 Task: Look for space in Tapiramutá, Brazil from 2nd June, 2023 to 15th June, 2023 for 2 adults and 1 pet in price range Rs.10000 to Rs.15000. Place can be entire place with 1  bedroom having 1 bed and 1 bathroom. Property type can be hotel. Amenities needed are: washing machine, . Booking option can be shelf check-in. Required host language is Spanish.
Action: Mouse moved to (410, 97)
Screenshot: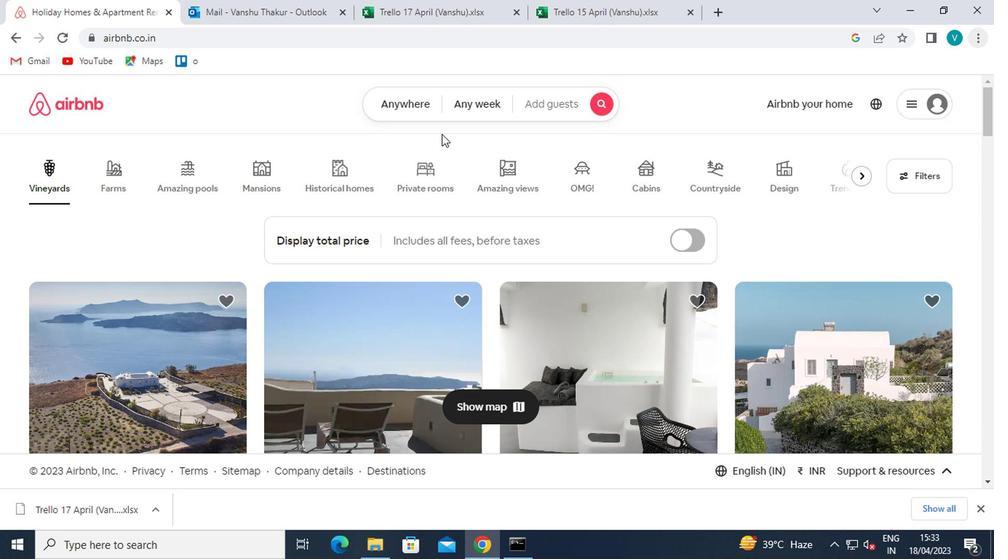 
Action: Mouse pressed left at (410, 97)
Screenshot: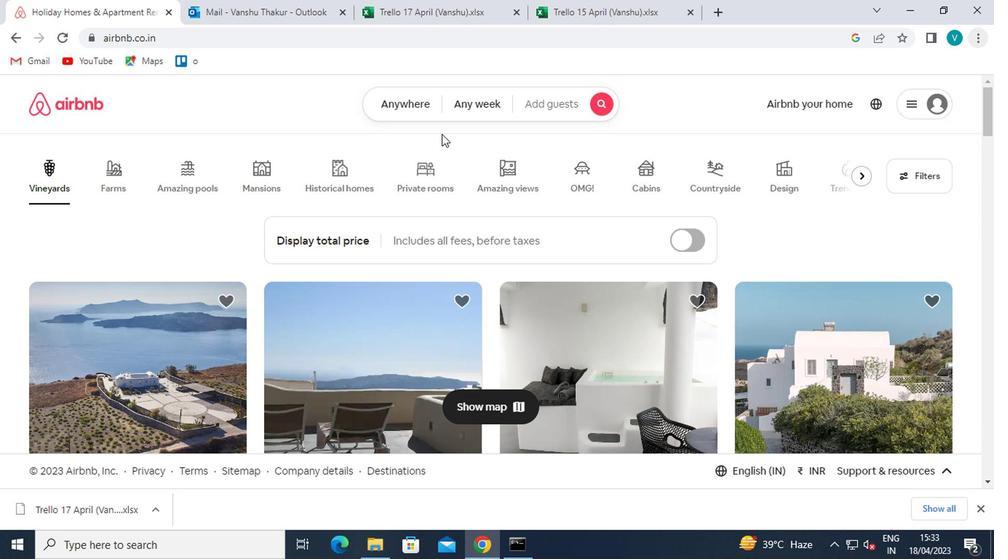 
Action: Mouse moved to (324, 170)
Screenshot: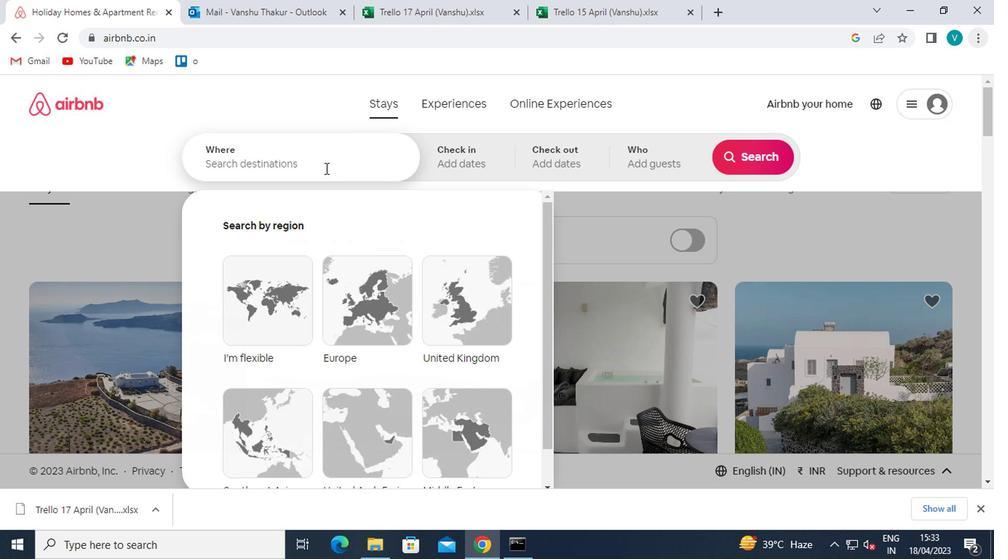 
Action: Mouse pressed left at (324, 170)
Screenshot: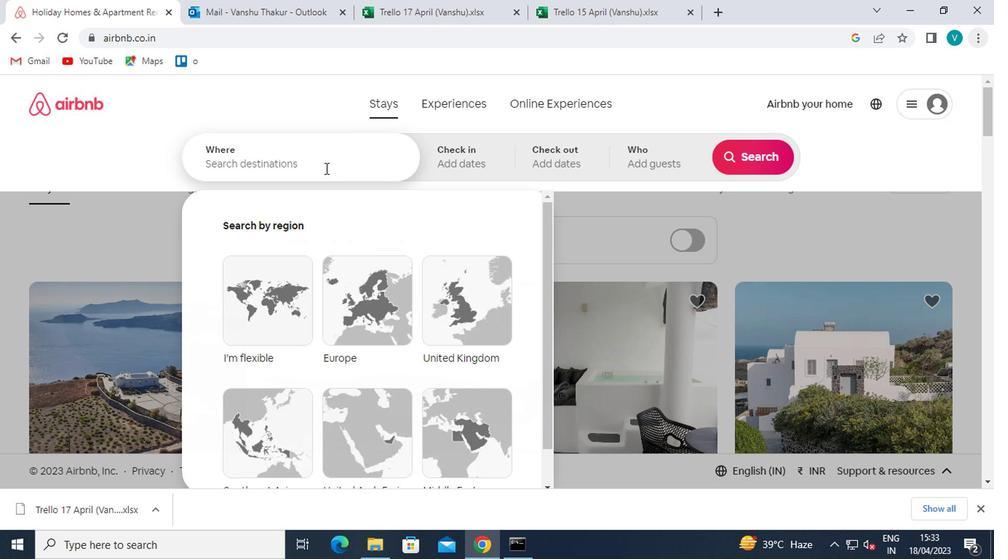 
Action: Key pressed <Key.shift>TAPIRAMUTA
Screenshot: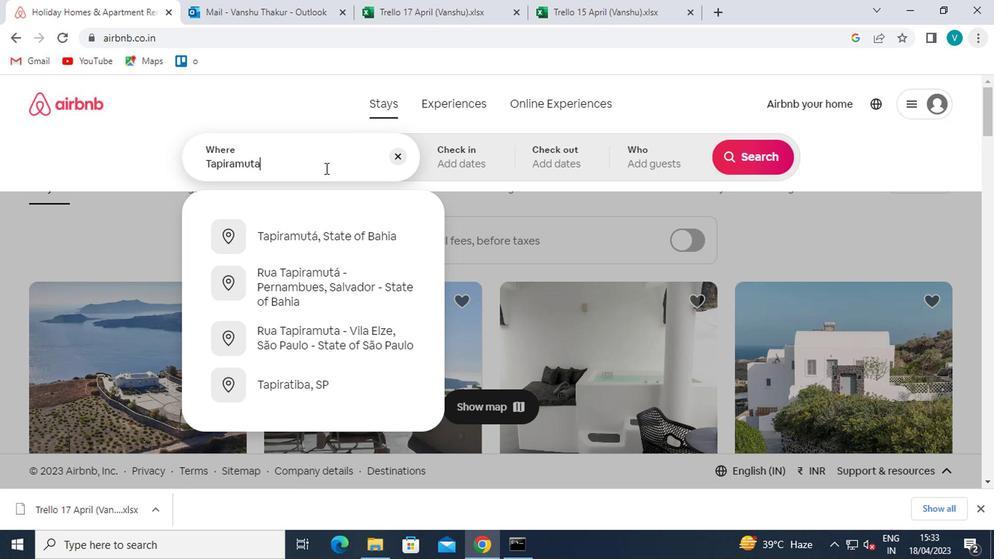 
Action: Mouse moved to (341, 237)
Screenshot: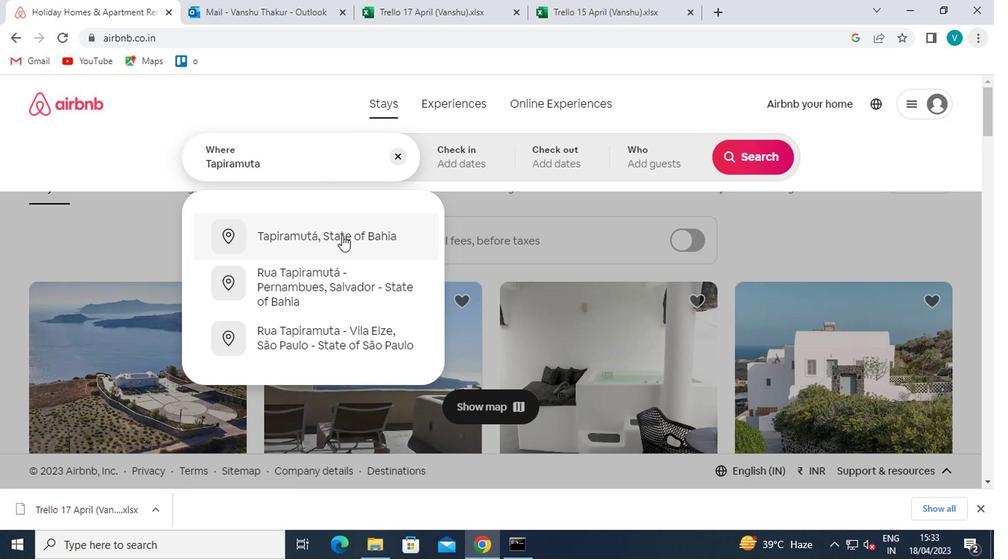 
Action: Mouse pressed left at (341, 237)
Screenshot: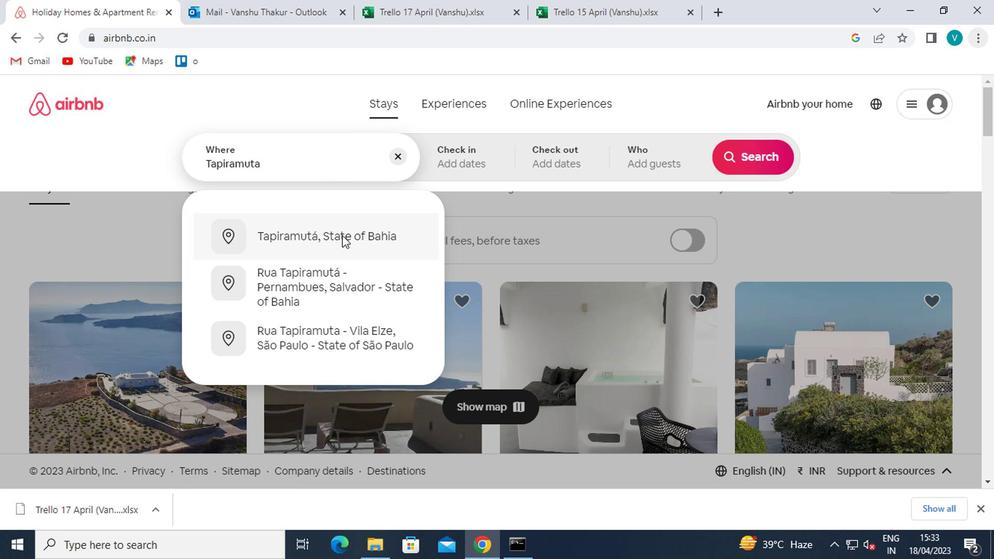 
Action: Mouse moved to (747, 273)
Screenshot: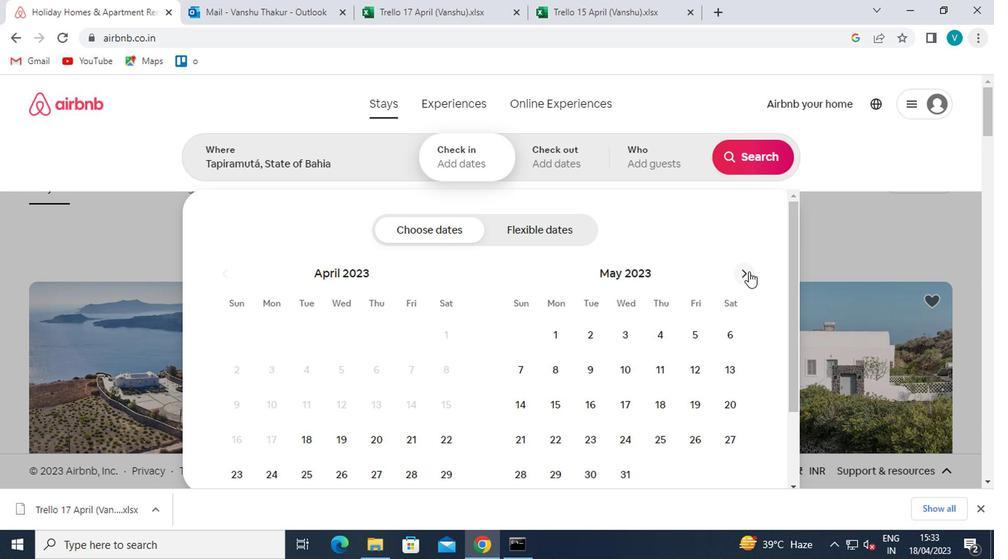 
Action: Mouse pressed left at (747, 273)
Screenshot: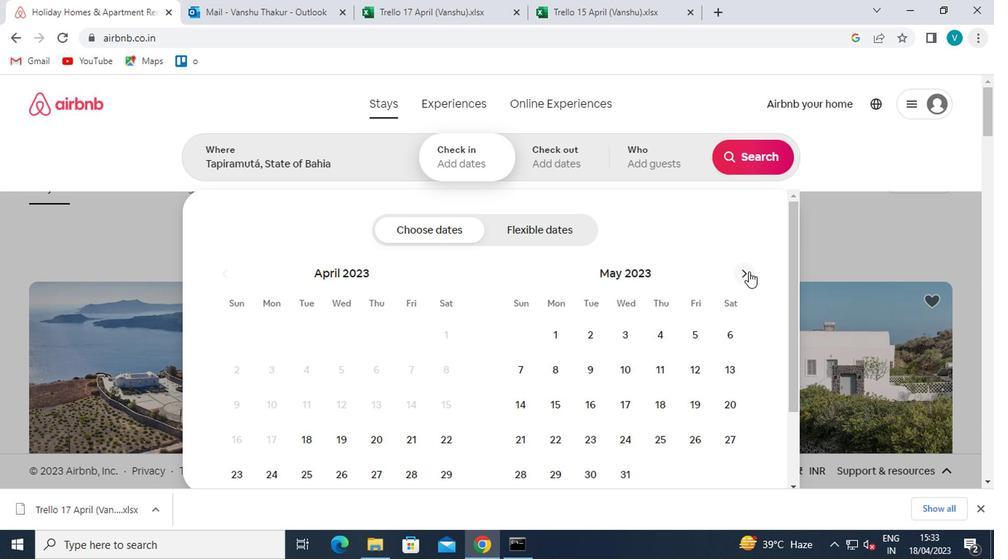 
Action: Mouse moved to (685, 330)
Screenshot: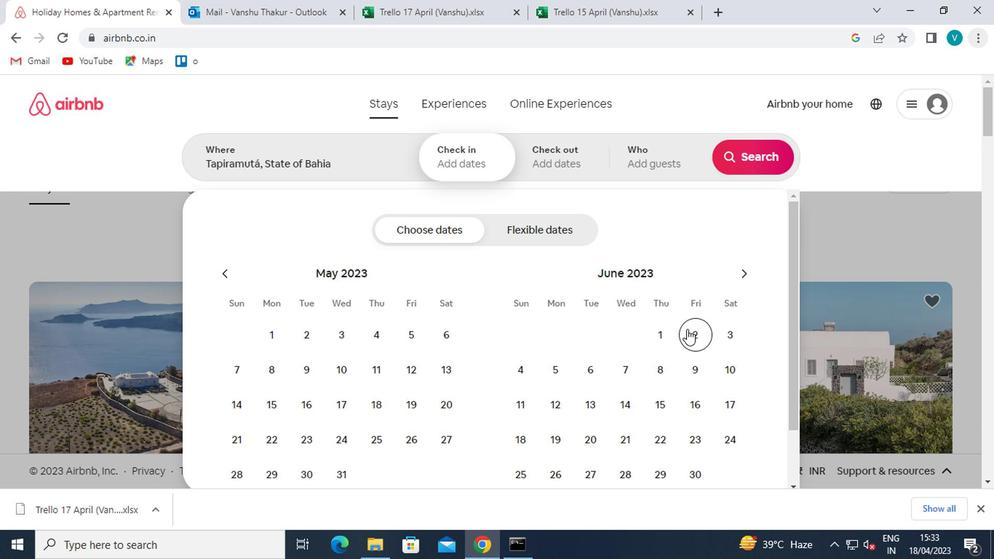 
Action: Mouse pressed left at (685, 330)
Screenshot: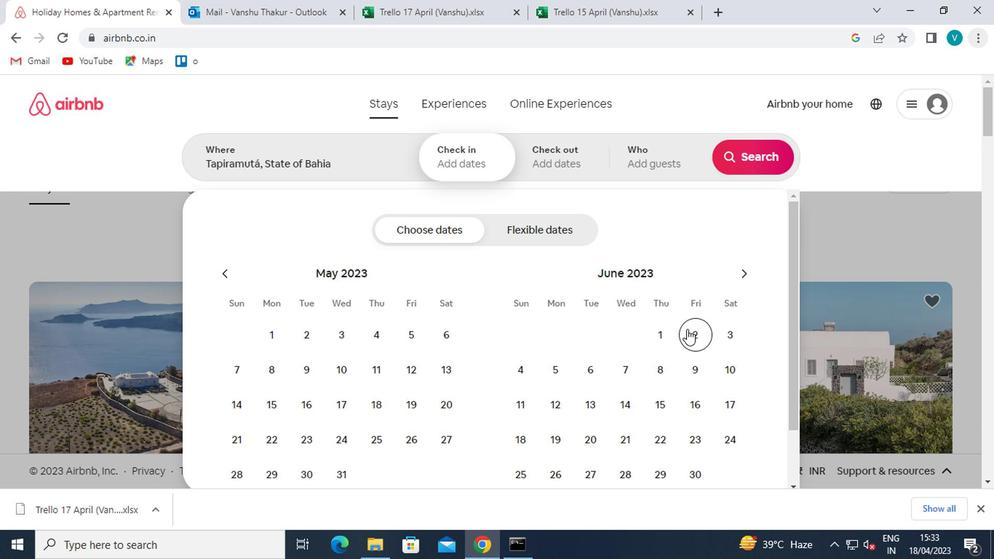 
Action: Mouse moved to (662, 404)
Screenshot: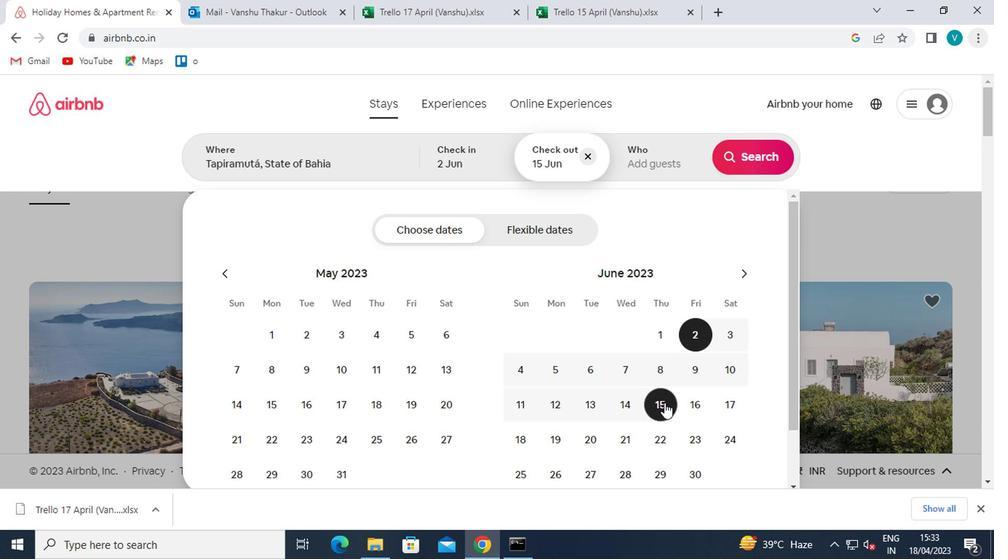 
Action: Mouse pressed left at (662, 404)
Screenshot: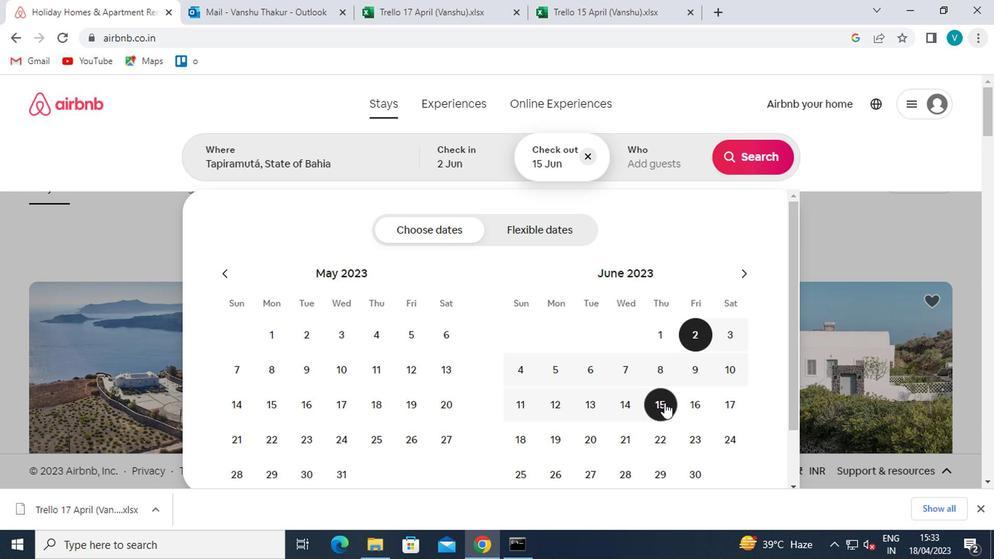 
Action: Mouse moved to (660, 140)
Screenshot: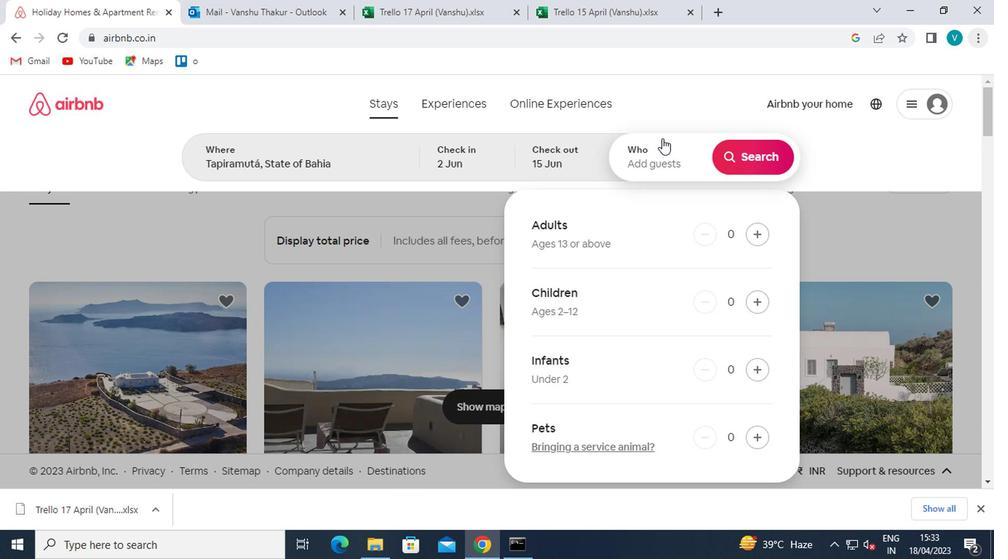 
Action: Mouse pressed left at (660, 140)
Screenshot: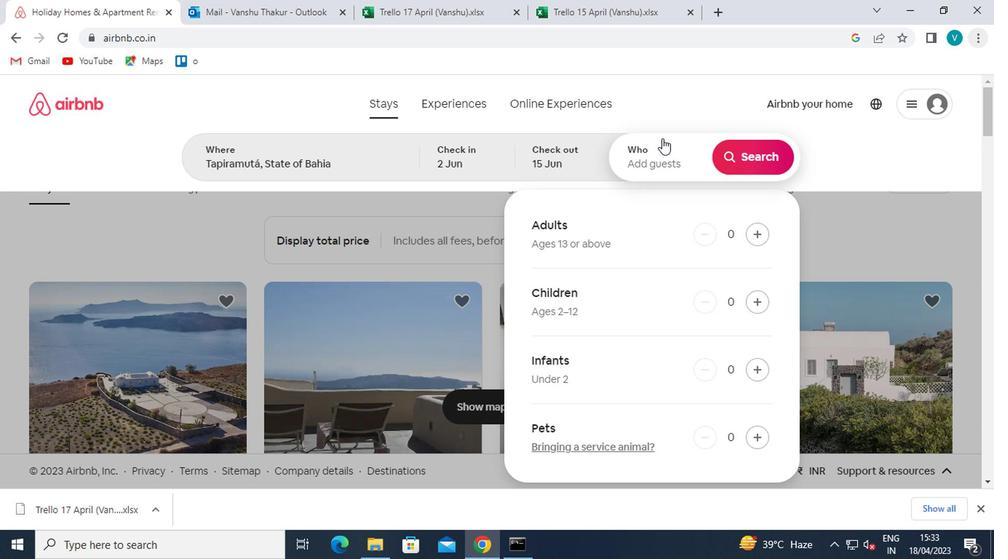 
Action: Mouse moved to (764, 235)
Screenshot: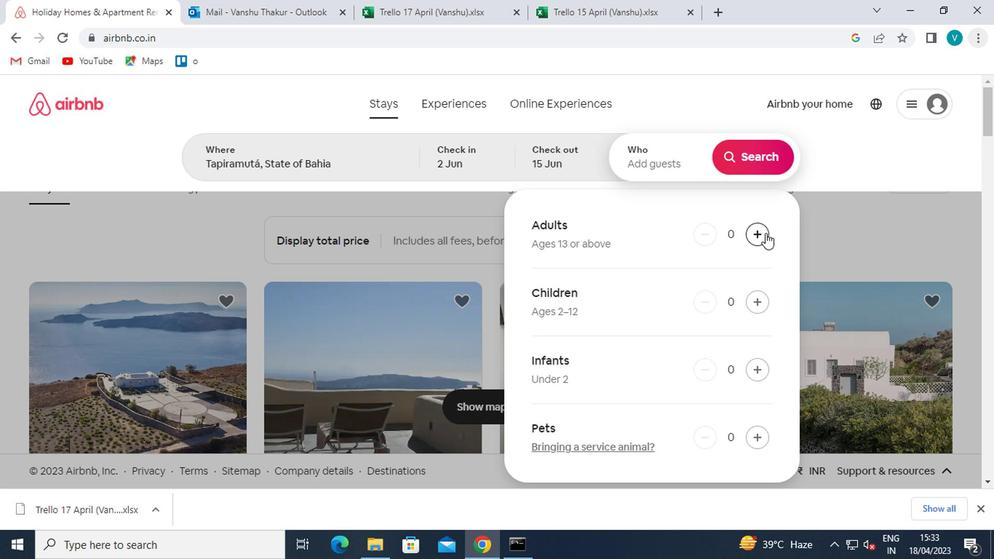 
Action: Mouse pressed left at (764, 235)
Screenshot: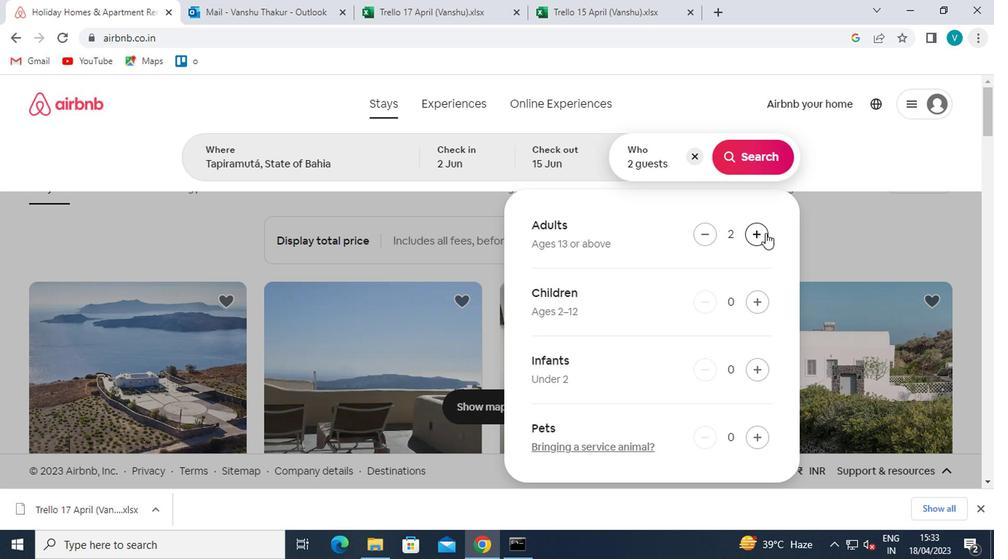 
Action: Mouse pressed left at (764, 235)
Screenshot: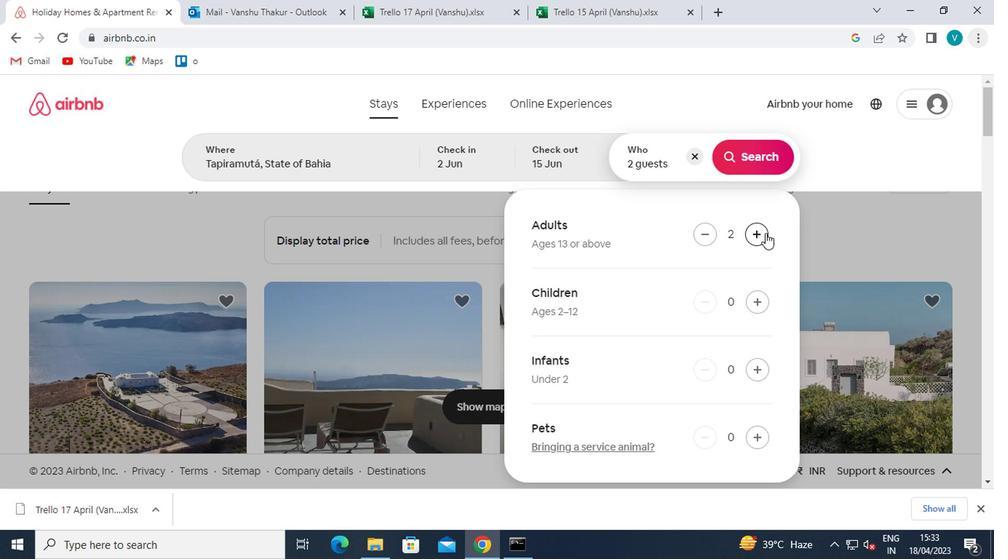 
Action: Mouse moved to (761, 431)
Screenshot: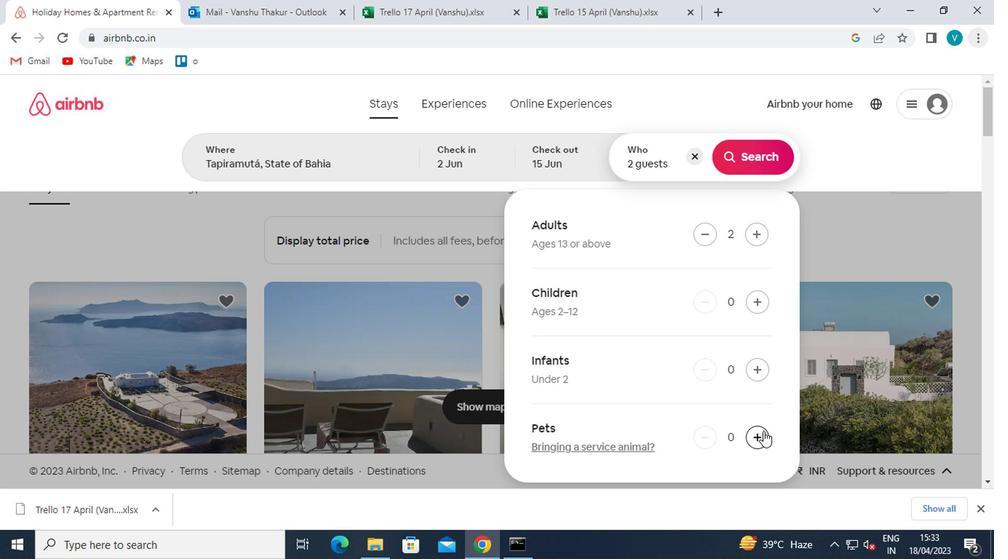
Action: Mouse pressed left at (761, 431)
Screenshot: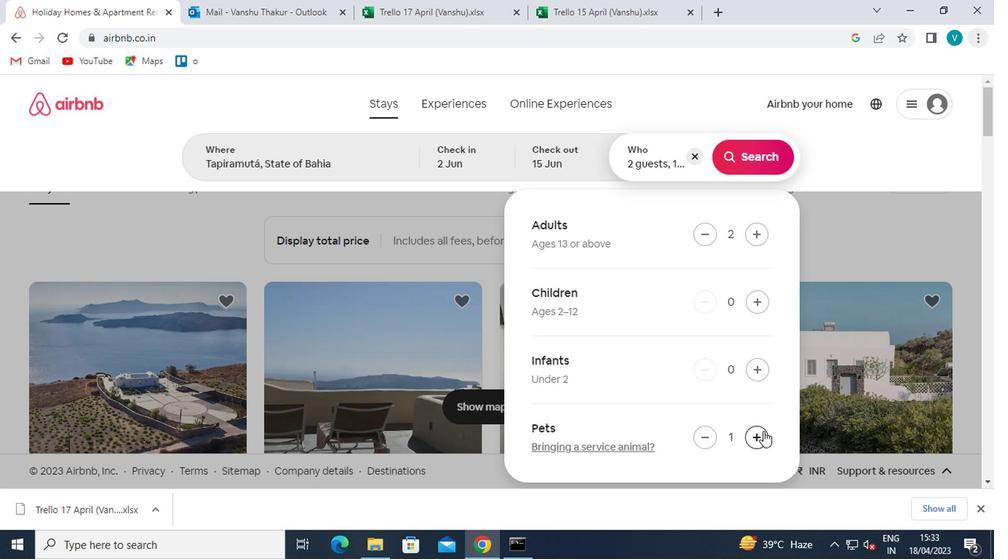
Action: Mouse moved to (738, 158)
Screenshot: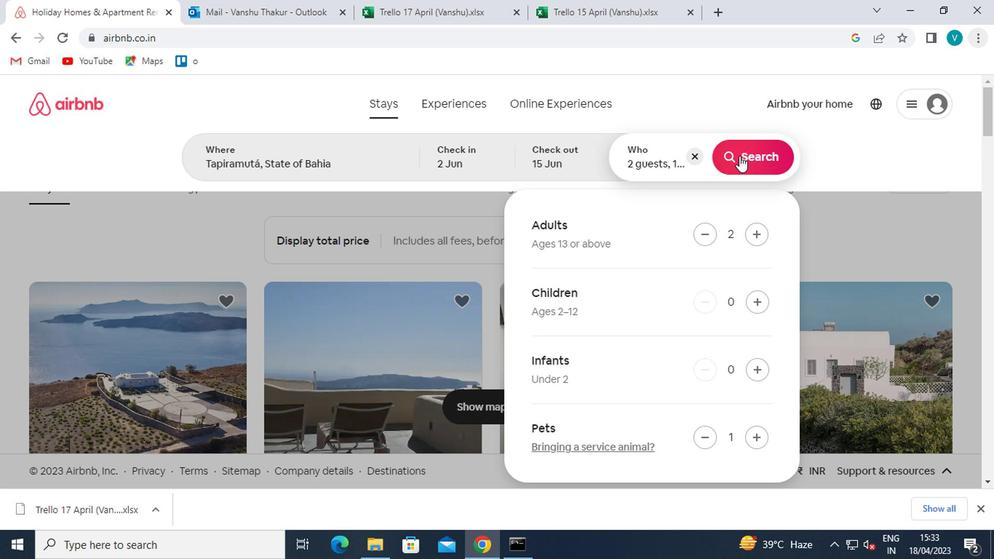 
Action: Mouse pressed left at (738, 158)
Screenshot: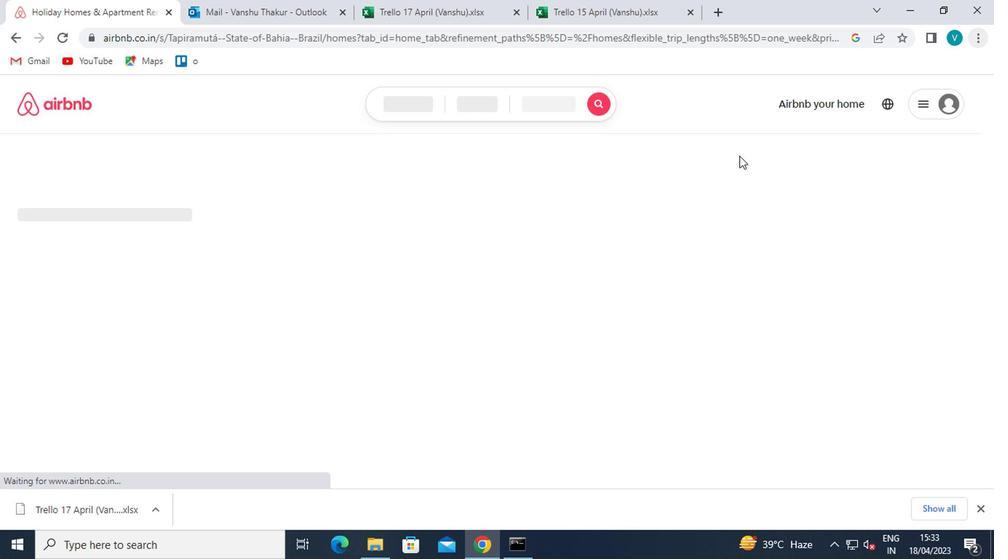 
Action: Mouse moved to (913, 163)
Screenshot: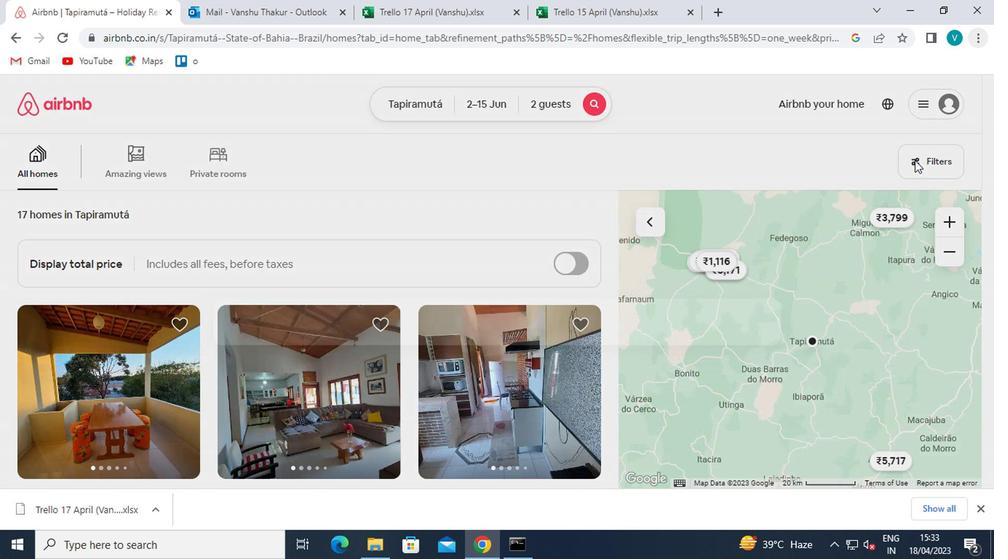 
Action: Mouse pressed left at (913, 163)
Screenshot: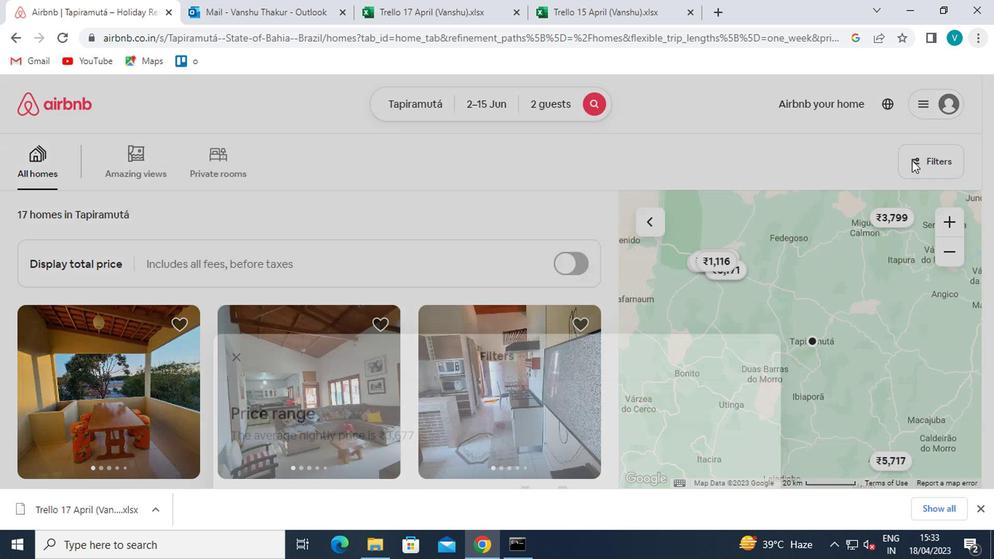 
Action: Mouse moved to (402, 358)
Screenshot: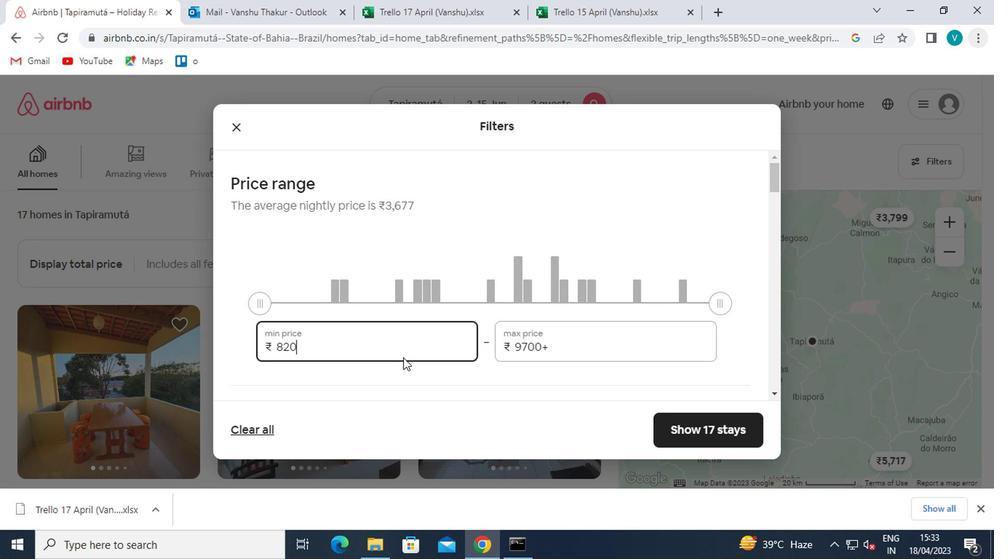 
Action: Mouse pressed left at (402, 358)
Screenshot: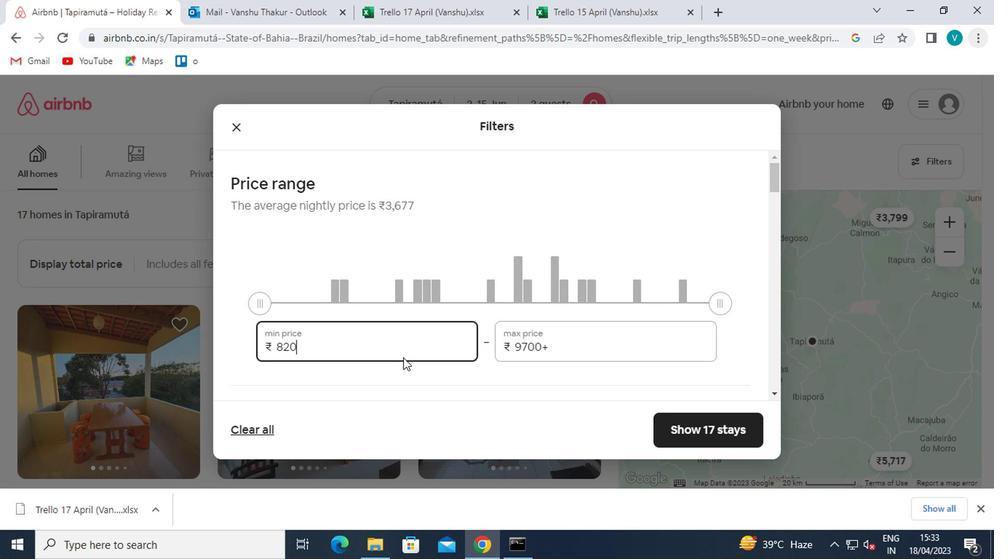 
Action: Key pressed <Key.backspace><Key.backspace><Key.backspace><Key.backspace>10000
Screenshot: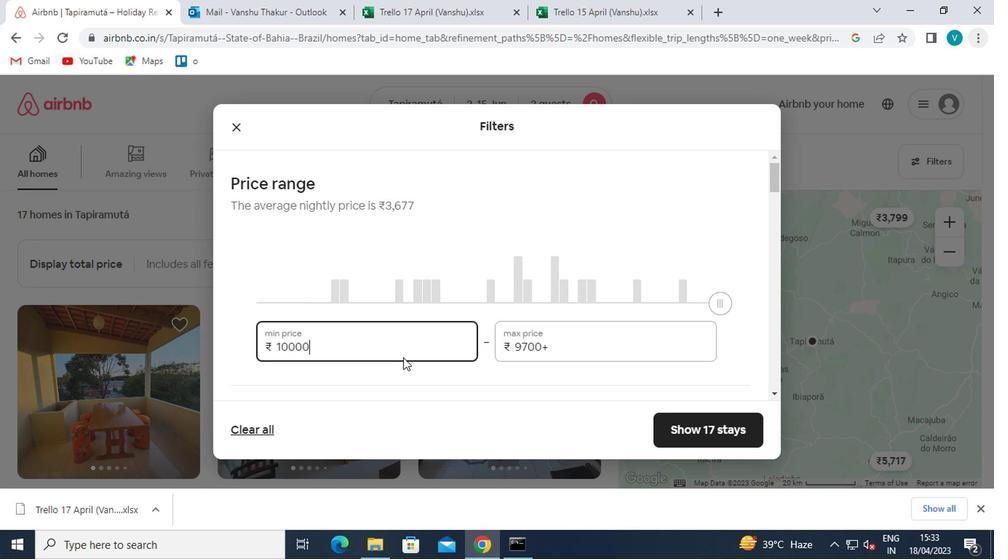 
Action: Mouse moved to (564, 356)
Screenshot: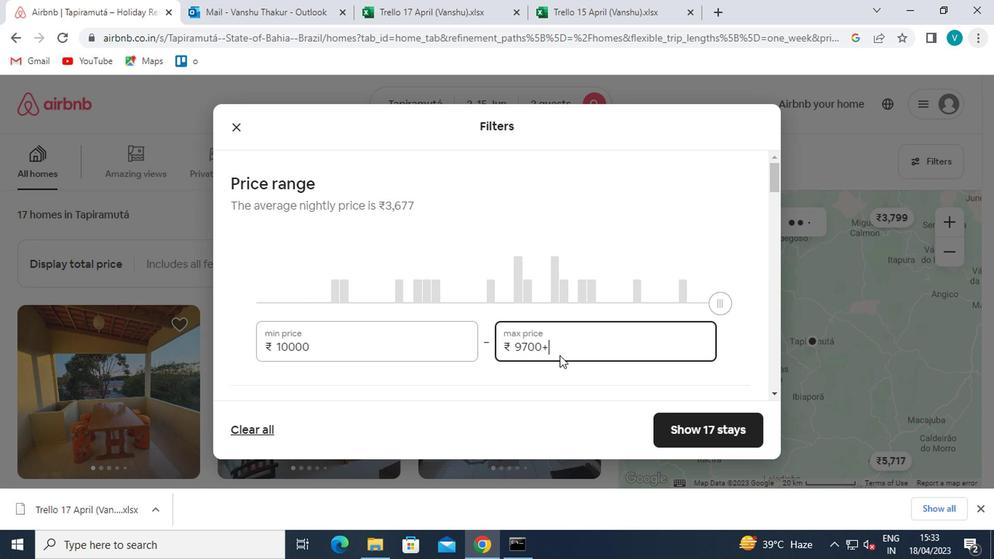 
Action: Mouse pressed left at (564, 356)
Screenshot: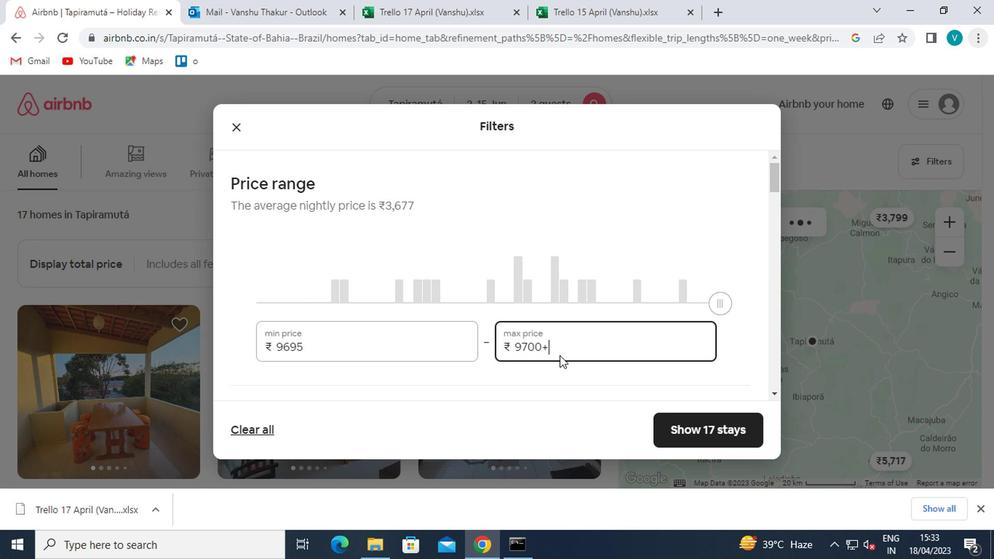 
Action: Mouse moved to (558, 356)
Screenshot: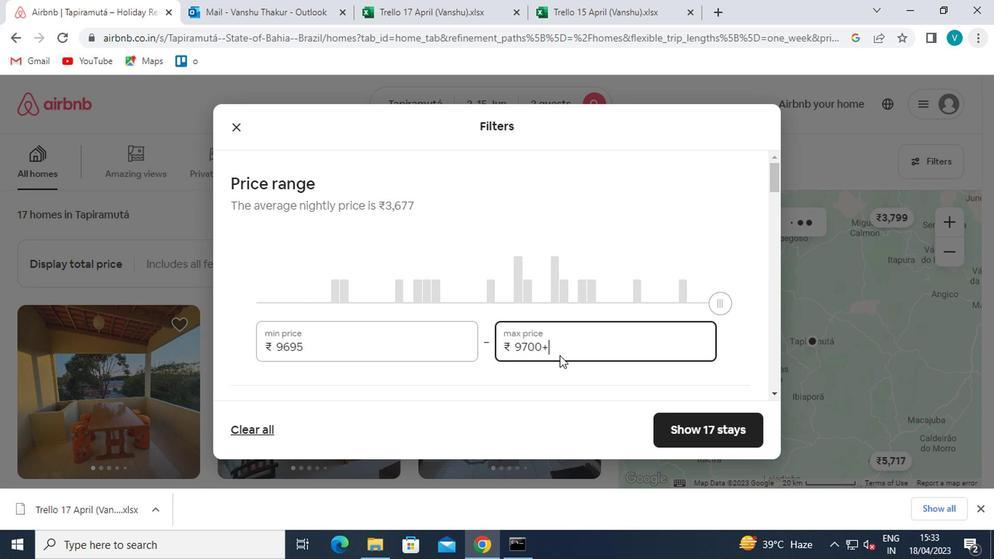 
Action: Key pressed <Key.backspace><Key.backspace><Key.backspace><Key.backspace><Key.backspace><Key.backspace><Key.backspace>15000
Screenshot: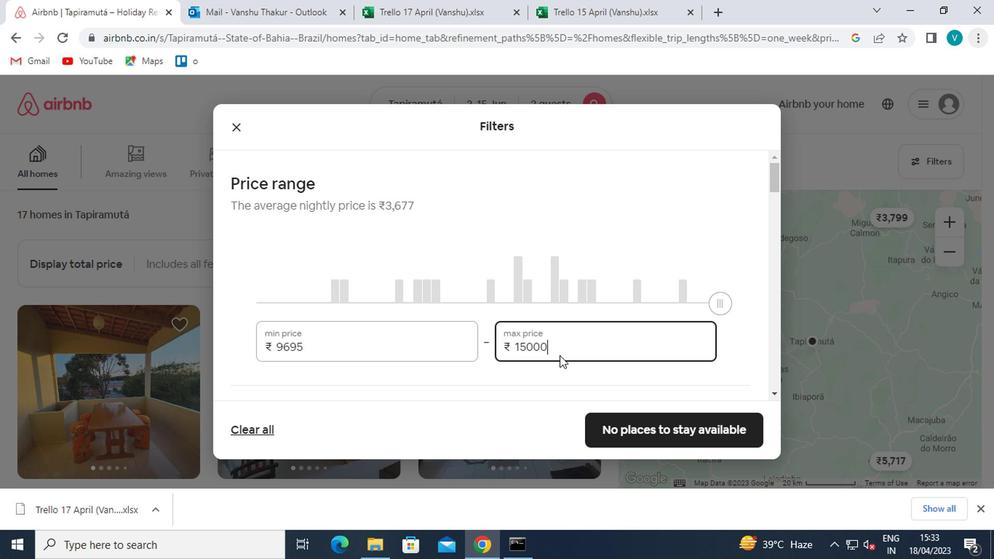 
Action: Mouse moved to (380, 353)
Screenshot: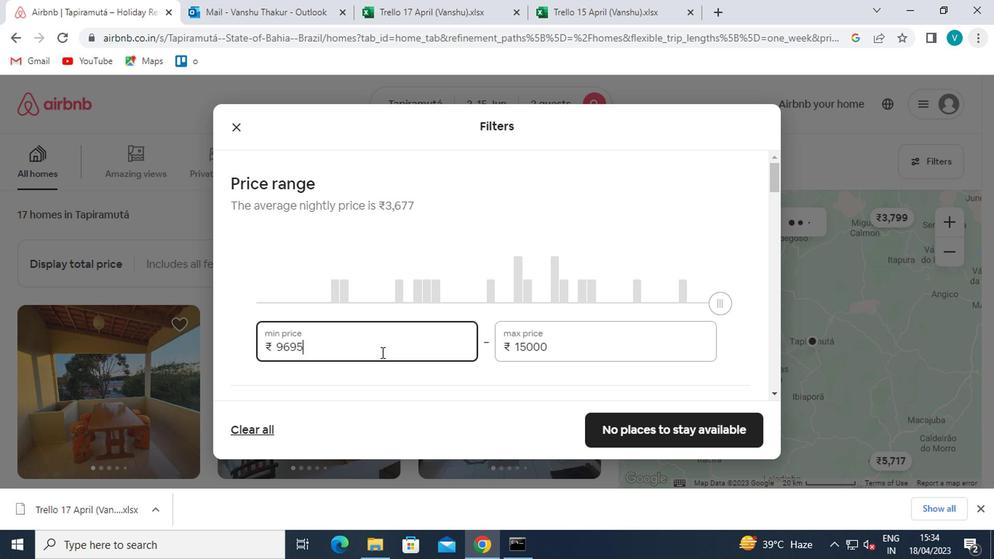 
Action: Mouse pressed left at (380, 353)
Screenshot: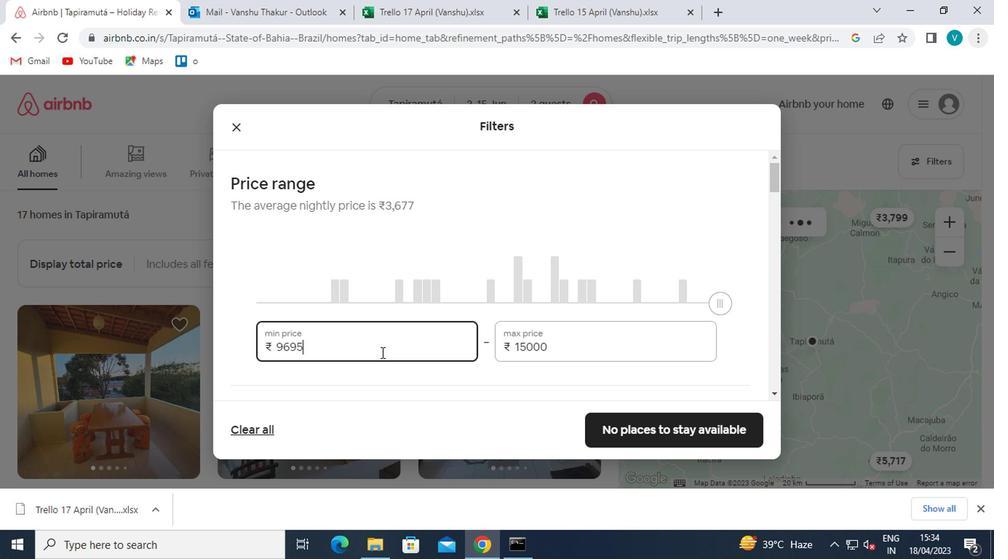 
Action: Key pressed <Key.backspace><Key.backspace><Key.backspace><Key.backspace><Key.backspace>10000
Screenshot: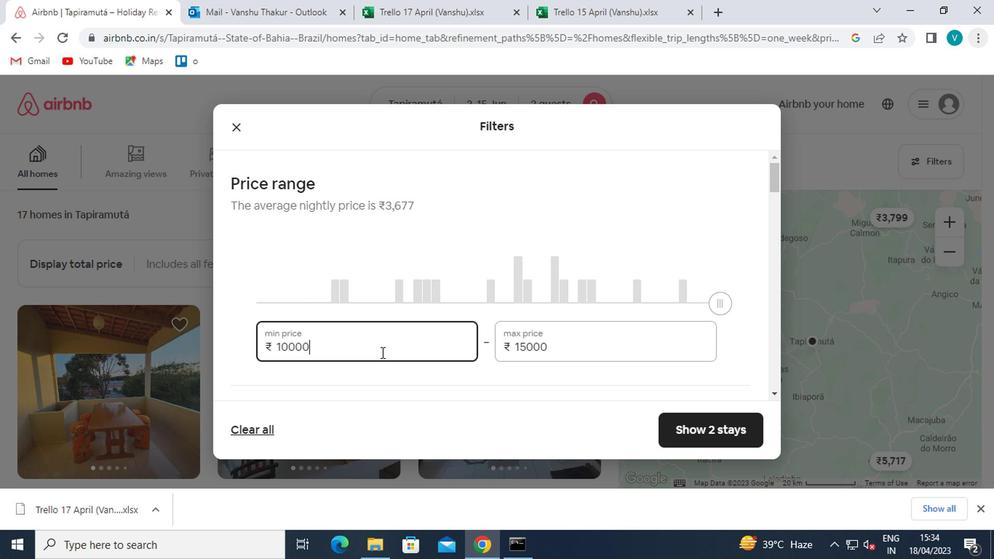 
Action: Mouse moved to (508, 338)
Screenshot: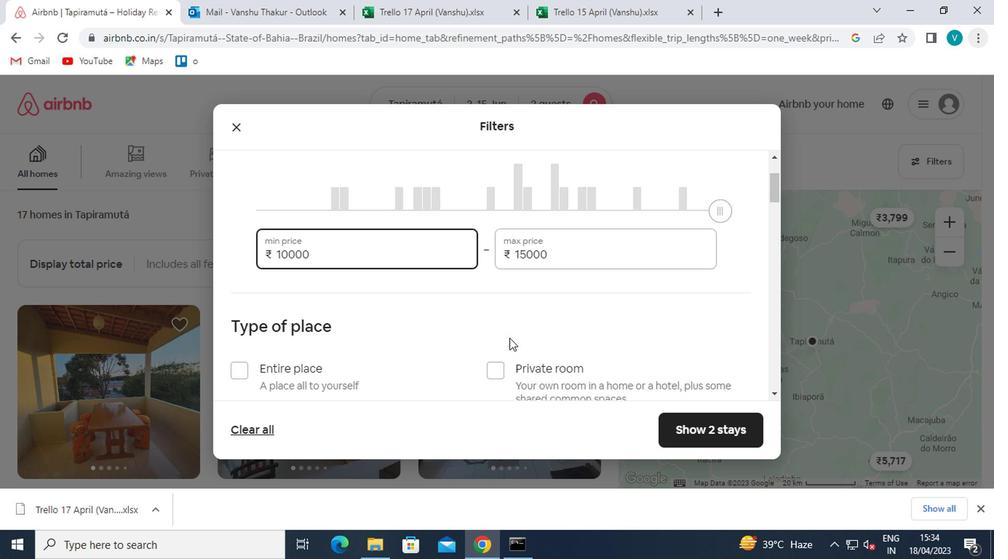 
Action: Mouse scrolled (508, 337) with delta (0, -1)
Screenshot: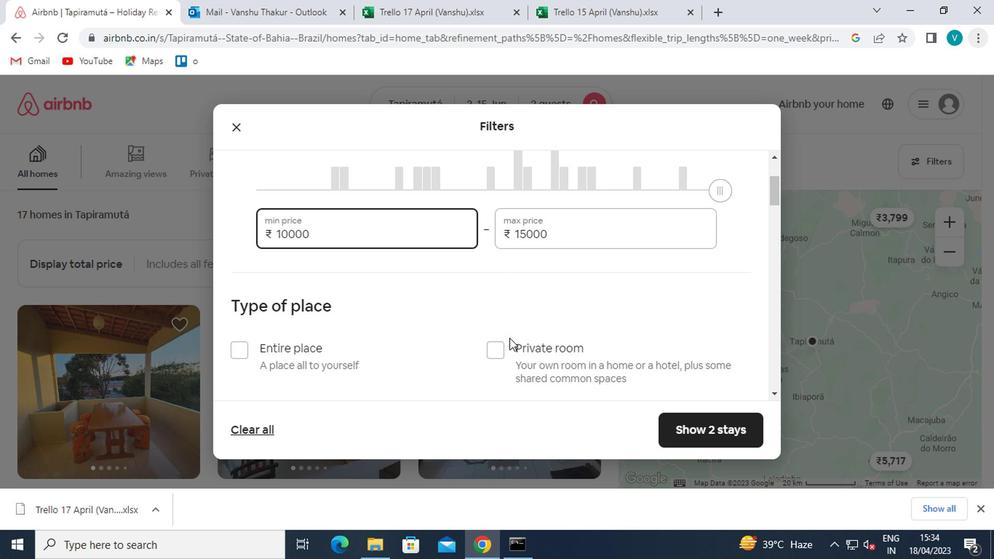 
Action: Mouse moved to (508, 339)
Screenshot: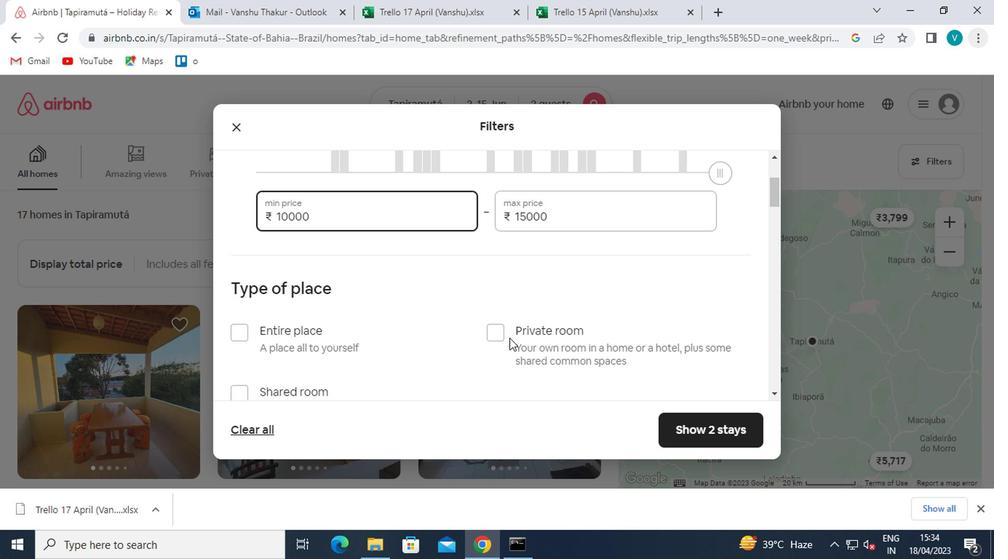 
Action: Mouse scrolled (508, 338) with delta (0, 0)
Screenshot: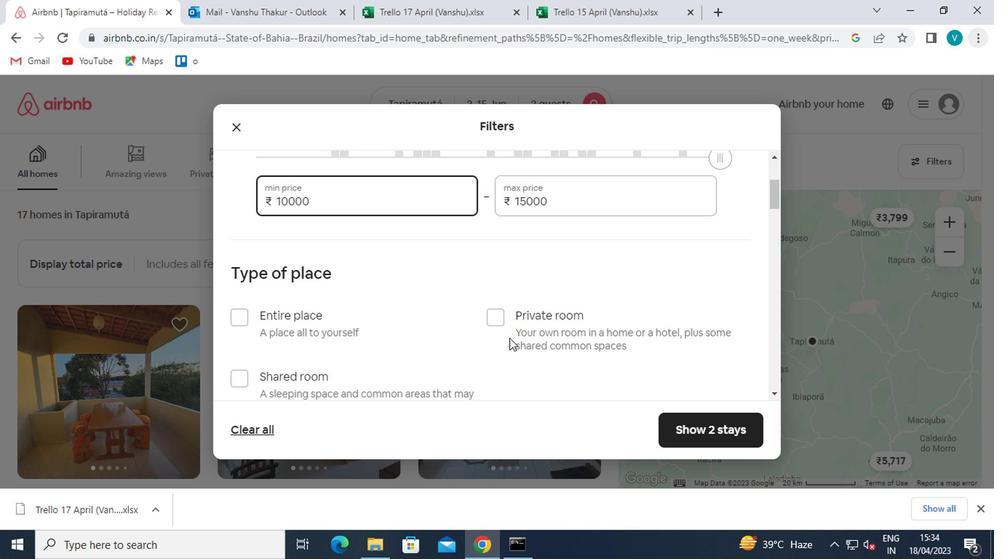 
Action: Mouse moved to (234, 322)
Screenshot: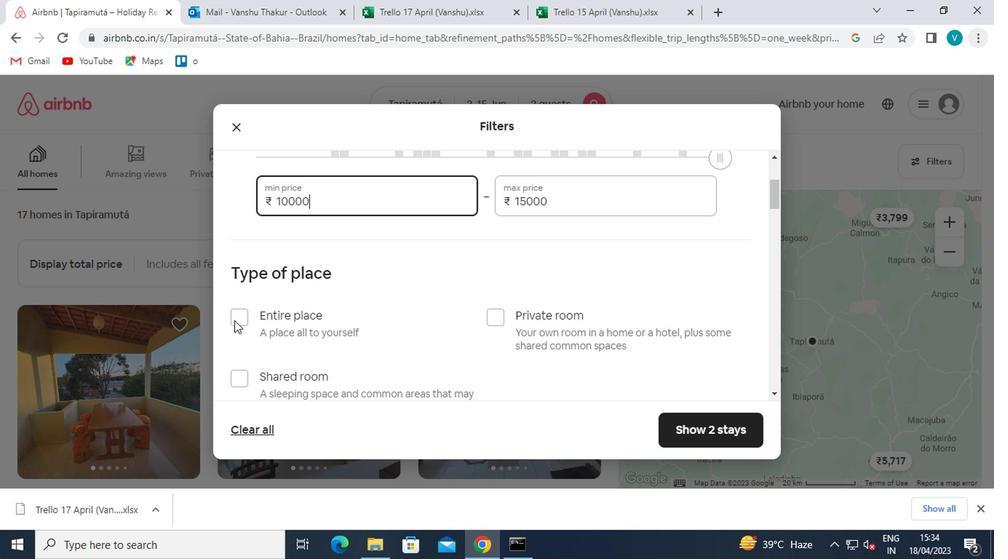 
Action: Mouse pressed left at (234, 322)
Screenshot: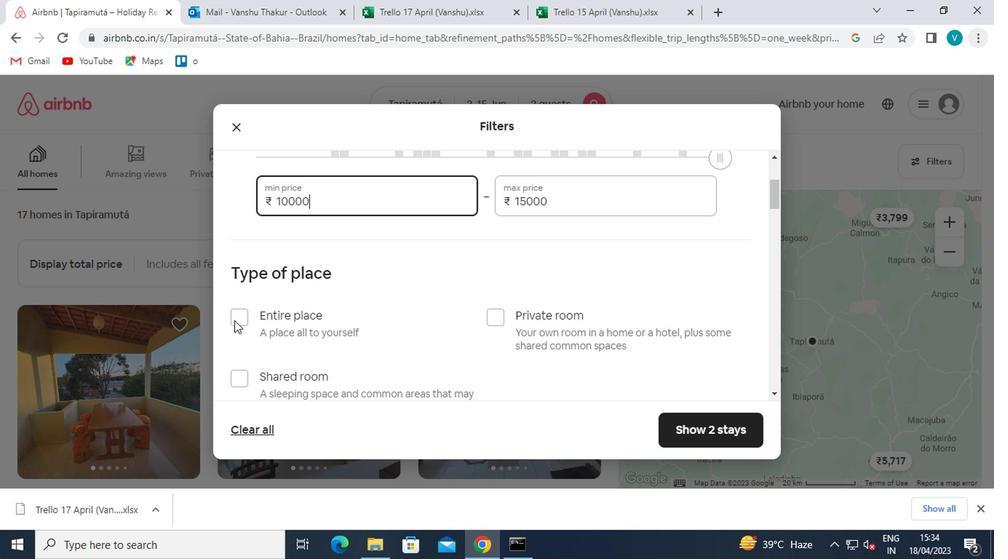 
Action: Mouse moved to (234, 321)
Screenshot: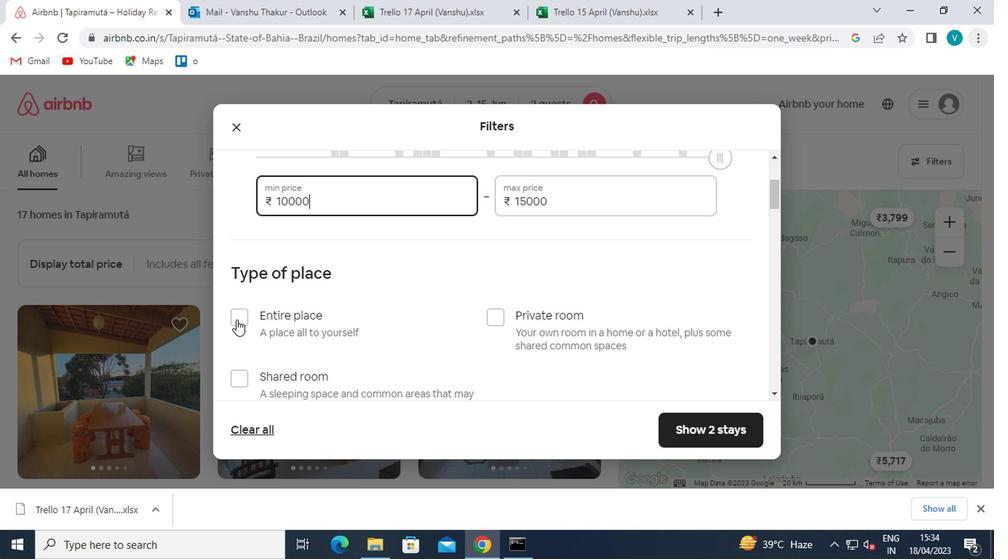 
Action: Mouse pressed left at (234, 321)
Screenshot: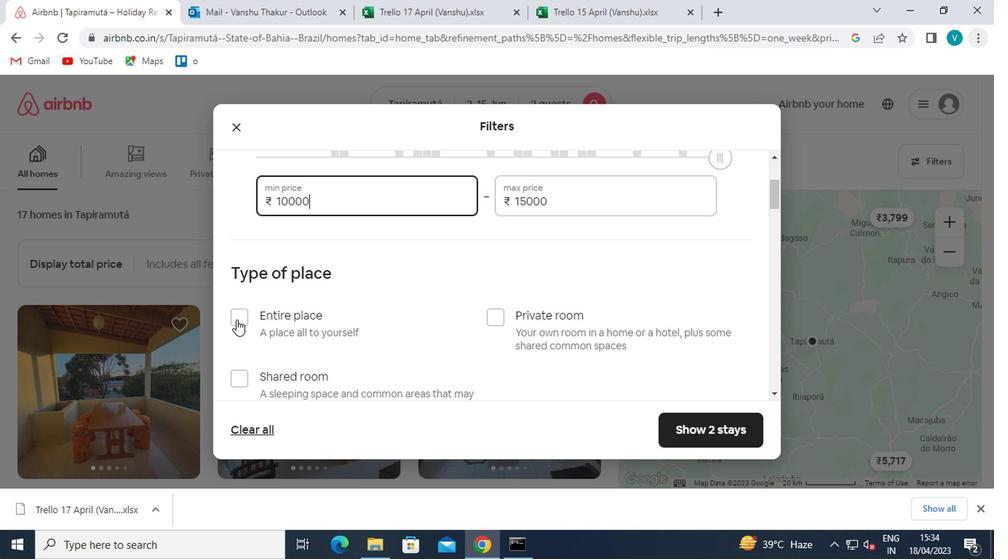 
Action: Mouse moved to (238, 323)
Screenshot: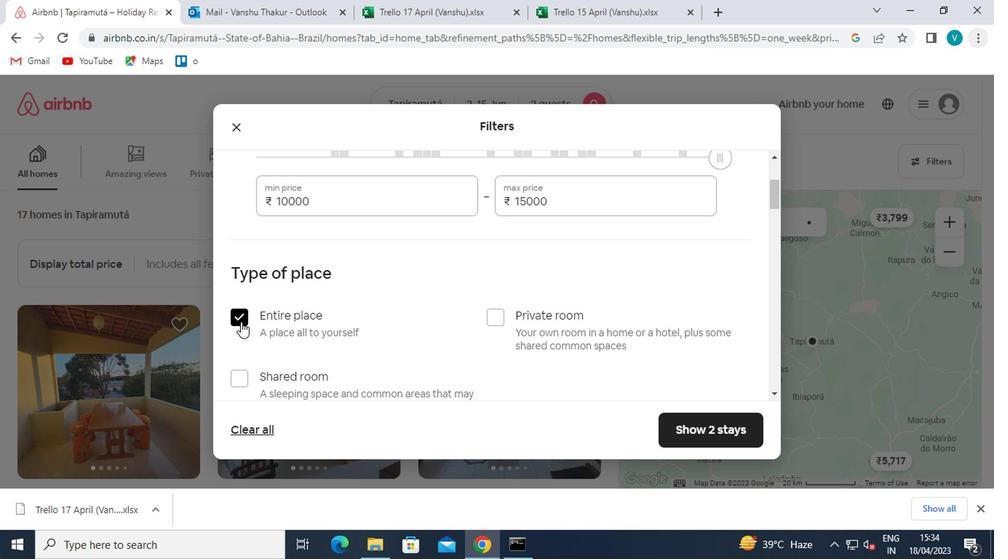
Action: Mouse pressed left at (238, 323)
Screenshot: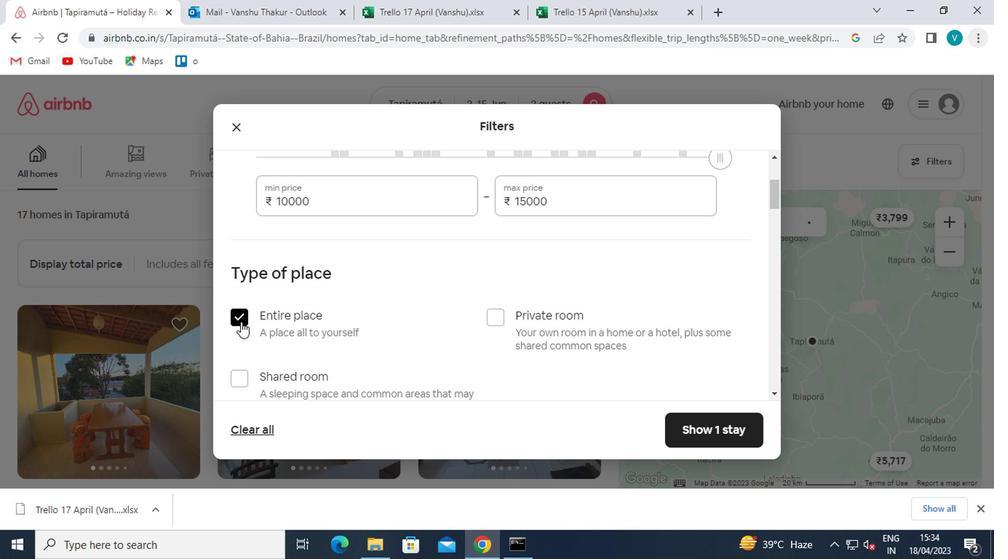 
Action: Mouse moved to (334, 328)
Screenshot: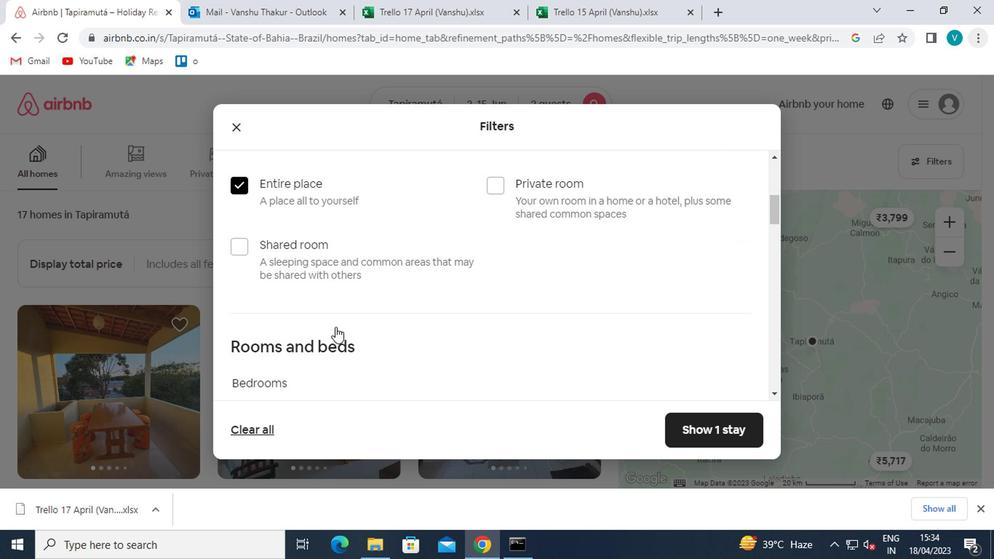 
Action: Mouse scrolled (334, 327) with delta (0, 0)
Screenshot: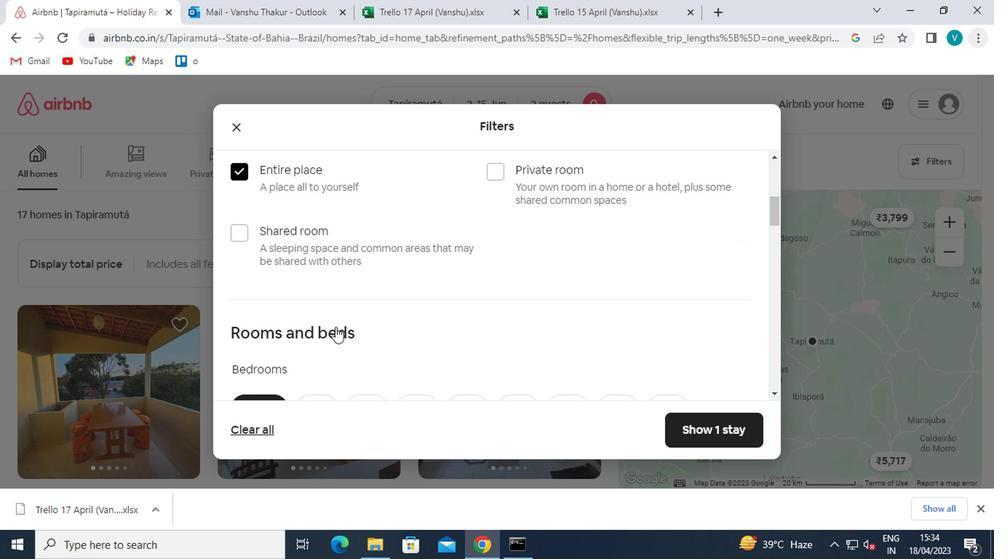 
Action: Mouse scrolled (334, 327) with delta (0, 0)
Screenshot: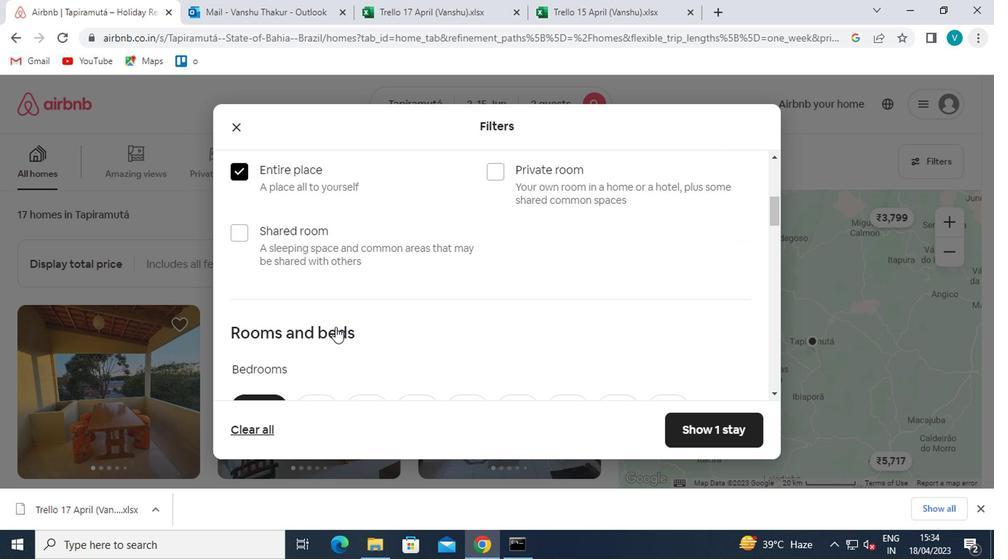 
Action: Mouse moved to (335, 334)
Screenshot: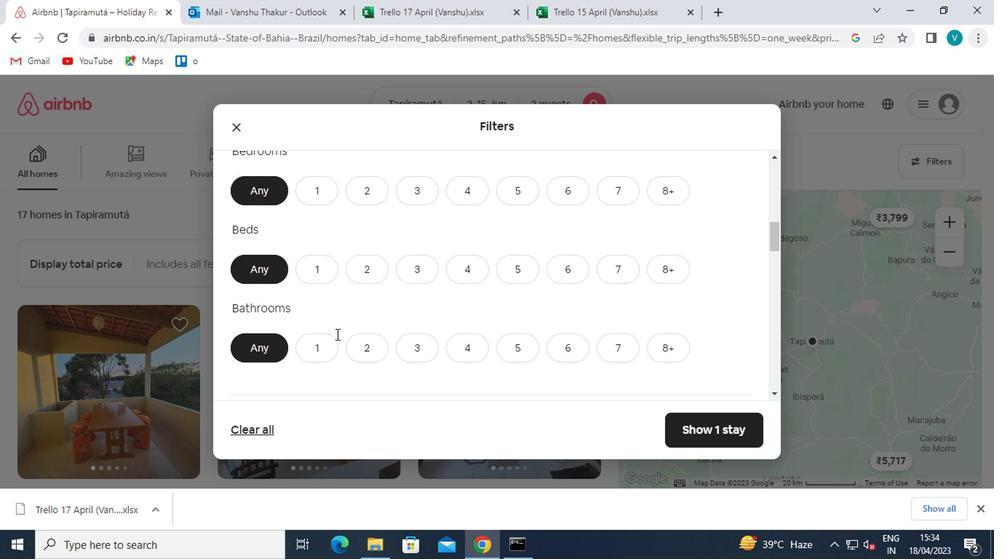 
Action: Mouse scrolled (335, 333) with delta (0, 0)
Screenshot: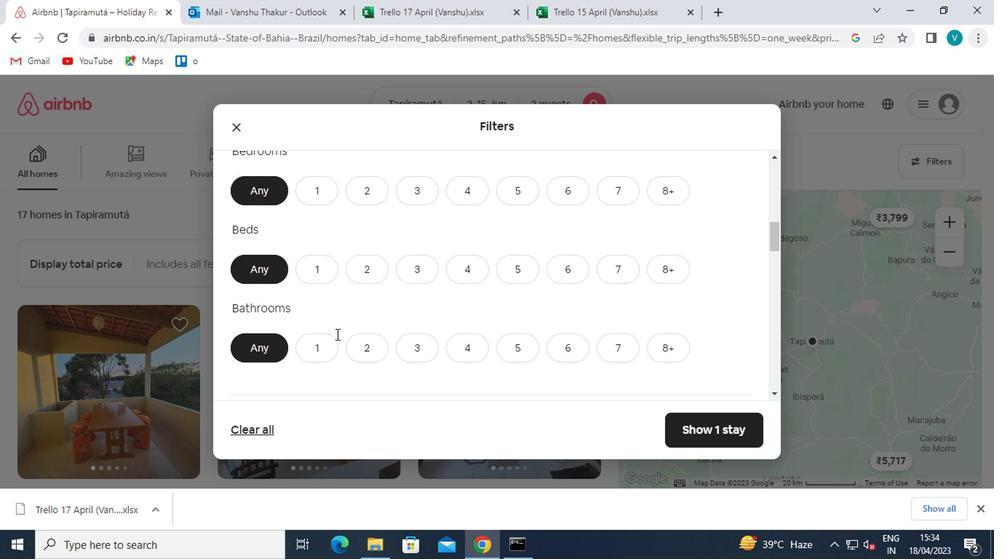 
Action: Mouse moved to (335, 335)
Screenshot: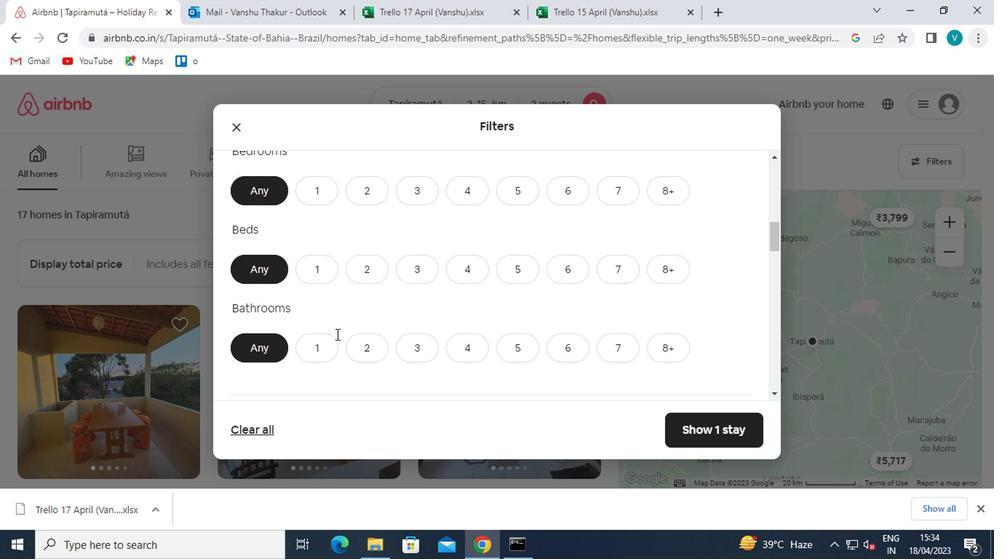 
Action: Mouse scrolled (335, 334) with delta (0, -1)
Screenshot: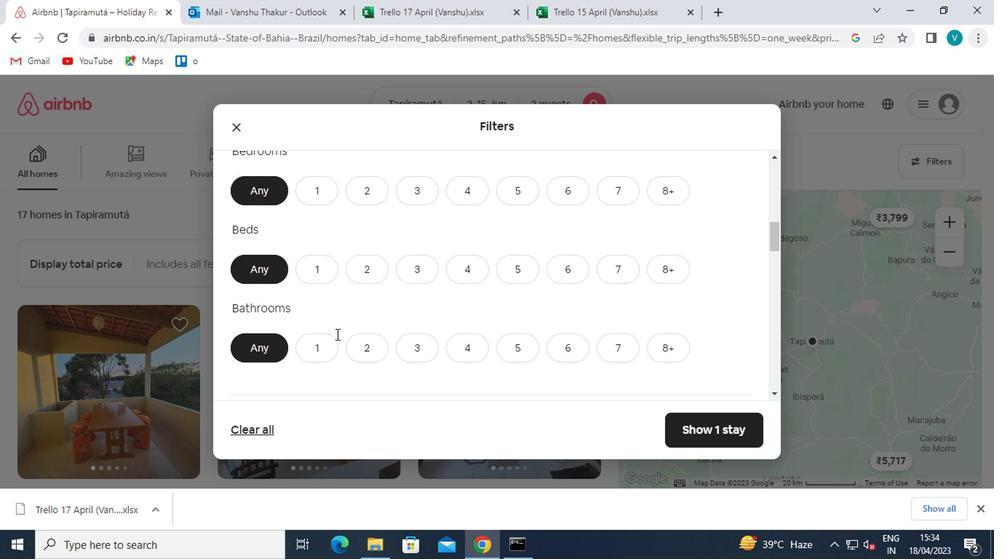 
Action: Mouse moved to (335, 335)
Screenshot: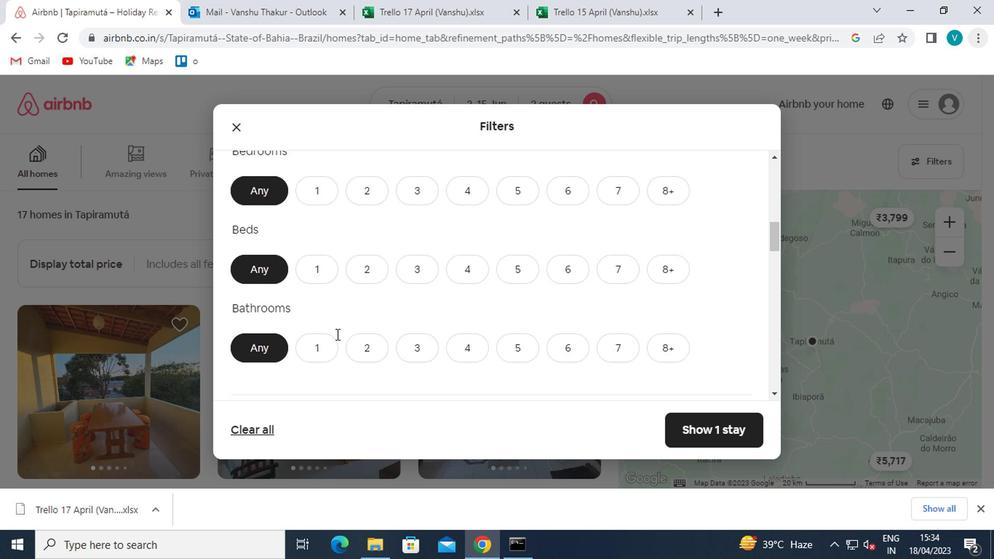 
Action: Mouse scrolled (335, 335) with delta (0, 0)
Screenshot: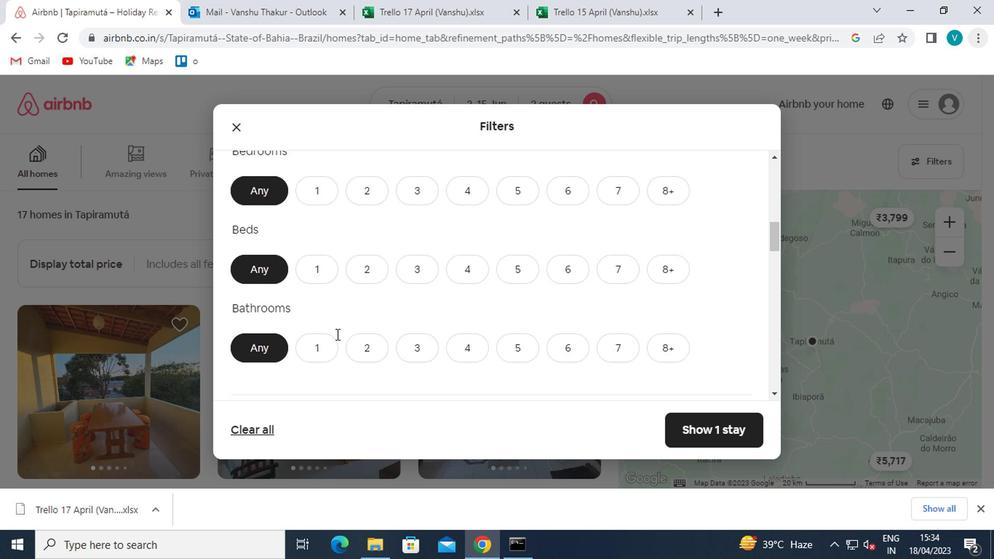 
Action: Mouse moved to (321, 199)
Screenshot: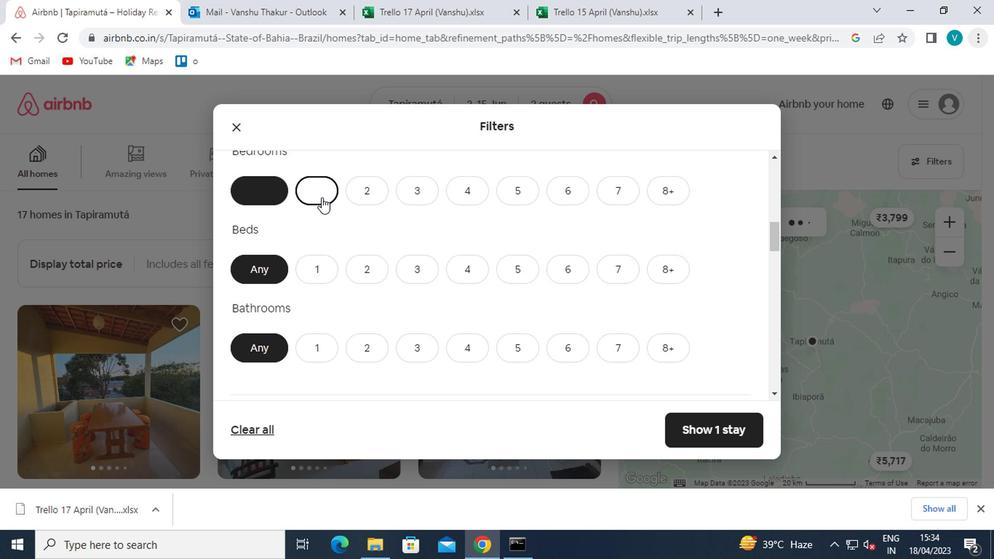 
Action: Mouse pressed left at (321, 199)
Screenshot: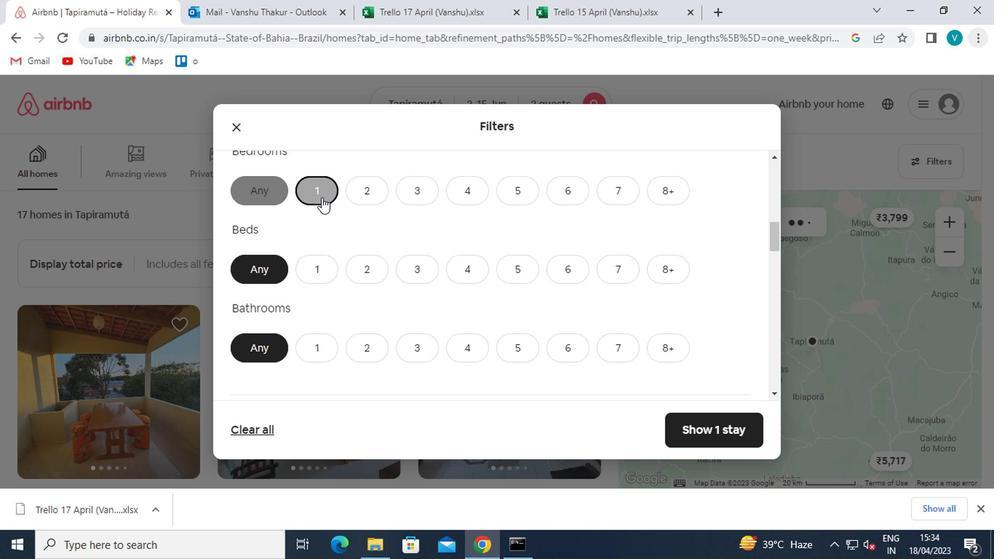 
Action: Mouse moved to (321, 269)
Screenshot: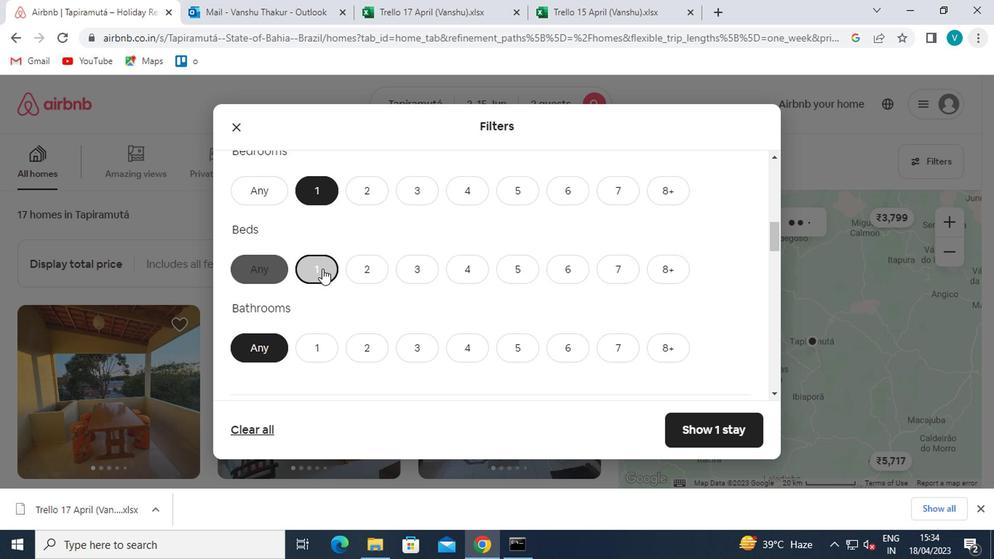 
Action: Mouse pressed left at (321, 269)
Screenshot: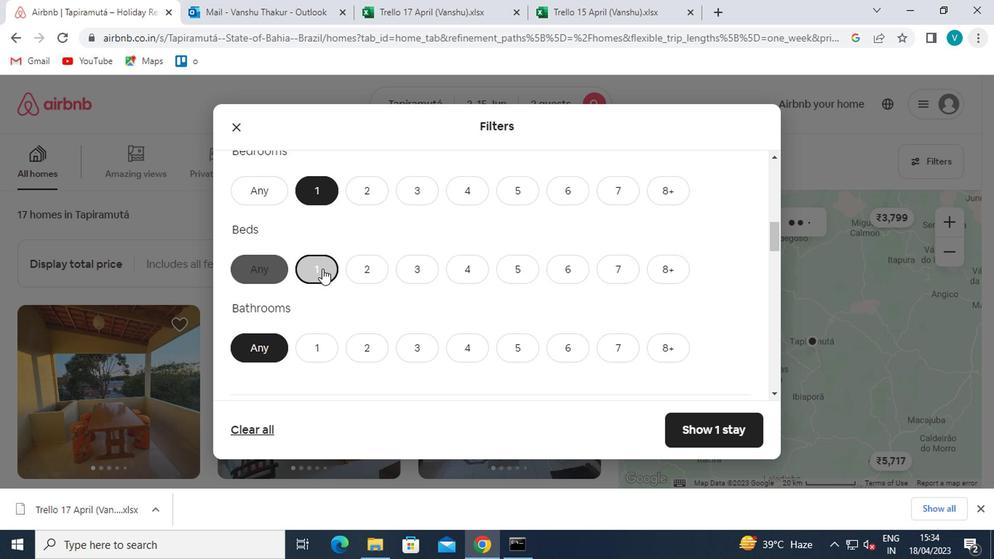 
Action: Mouse moved to (304, 330)
Screenshot: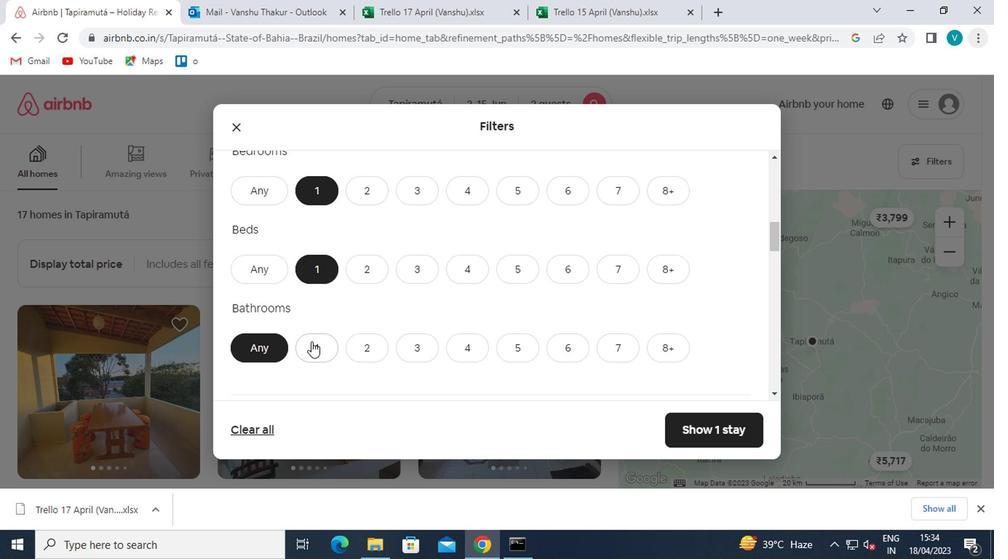 
Action: Mouse pressed left at (304, 330)
Screenshot: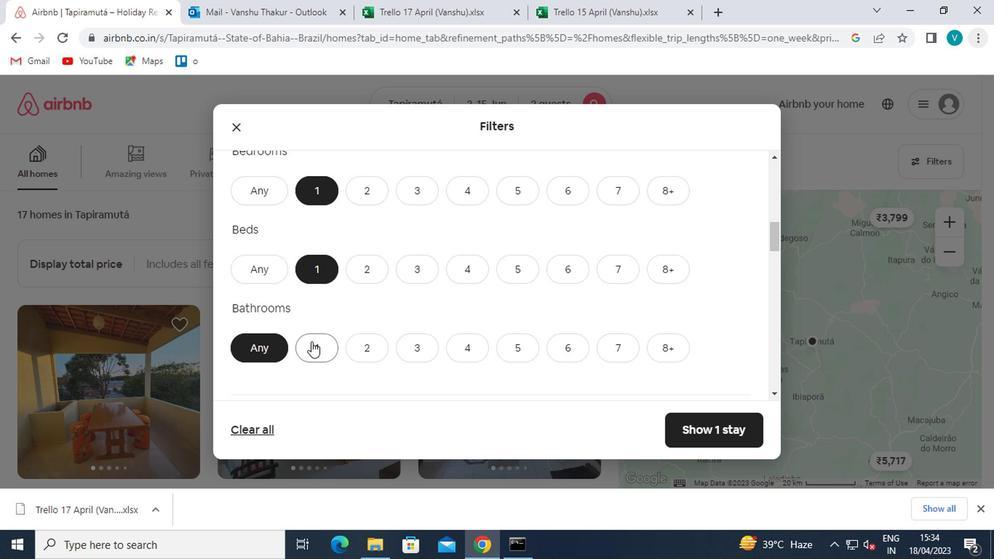 
Action: Mouse moved to (310, 342)
Screenshot: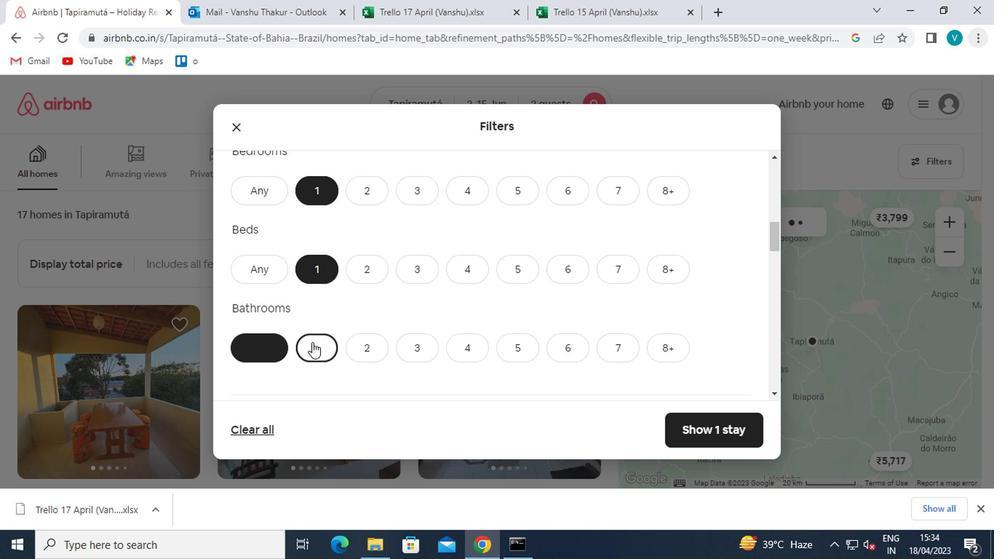 
Action: Mouse pressed left at (310, 342)
Screenshot: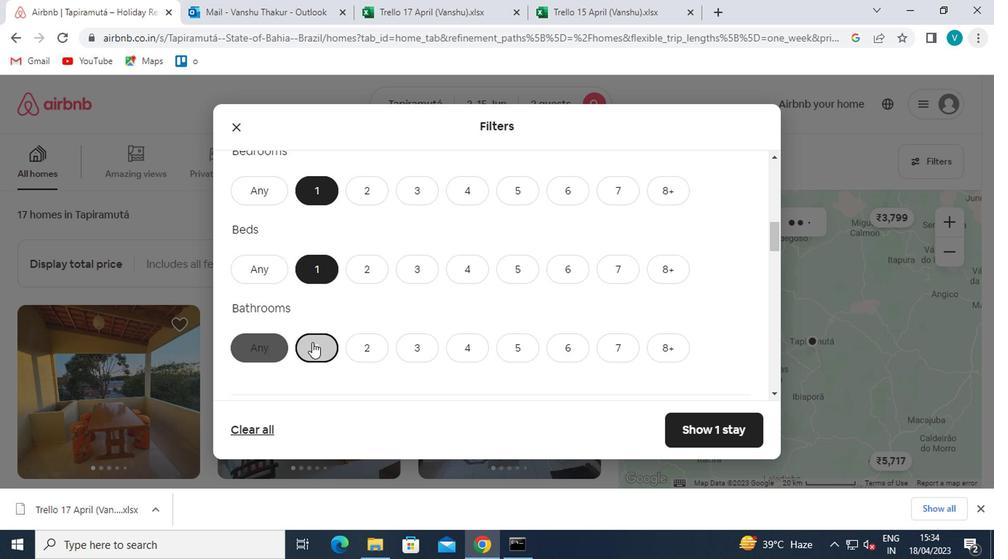 
Action: Mouse moved to (311, 343)
Screenshot: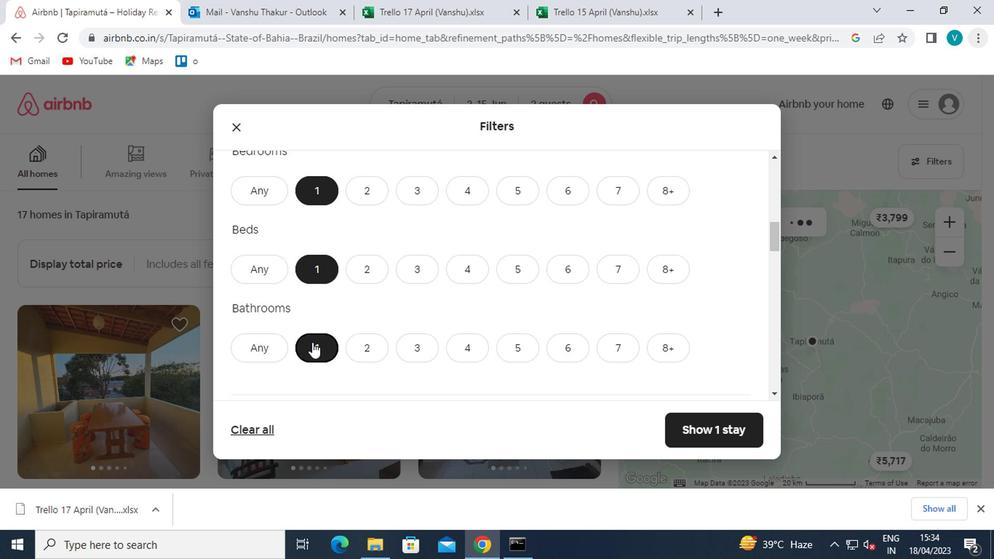 
Action: Mouse scrolled (311, 342) with delta (0, -1)
Screenshot: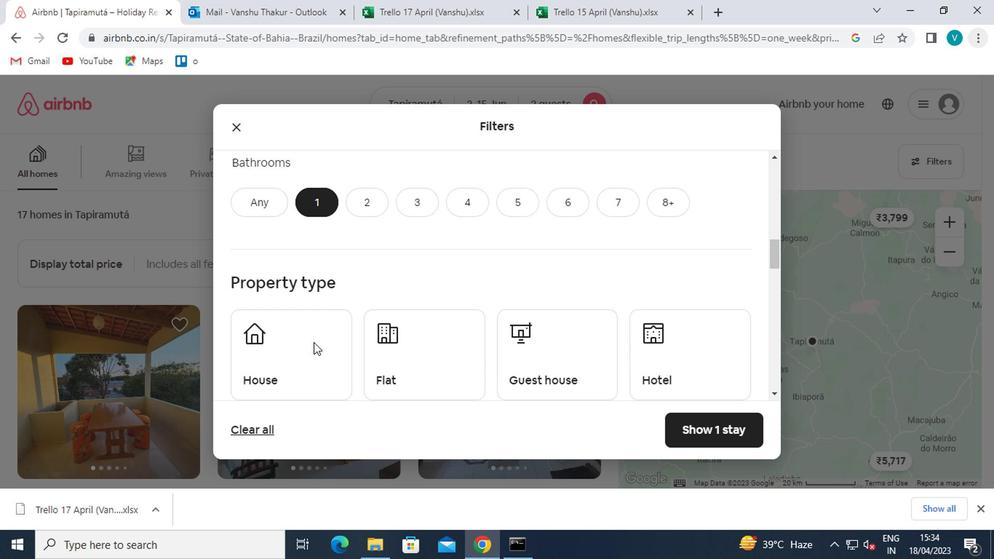 
Action: Mouse scrolled (311, 342) with delta (0, -1)
Screenshot: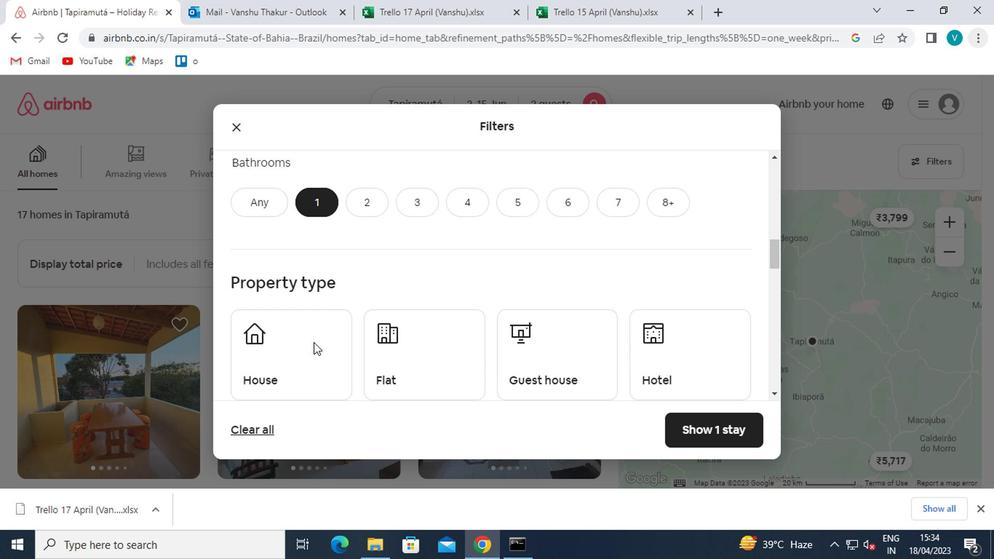
Action: Mouse moved to (676, 340)
Screenshot: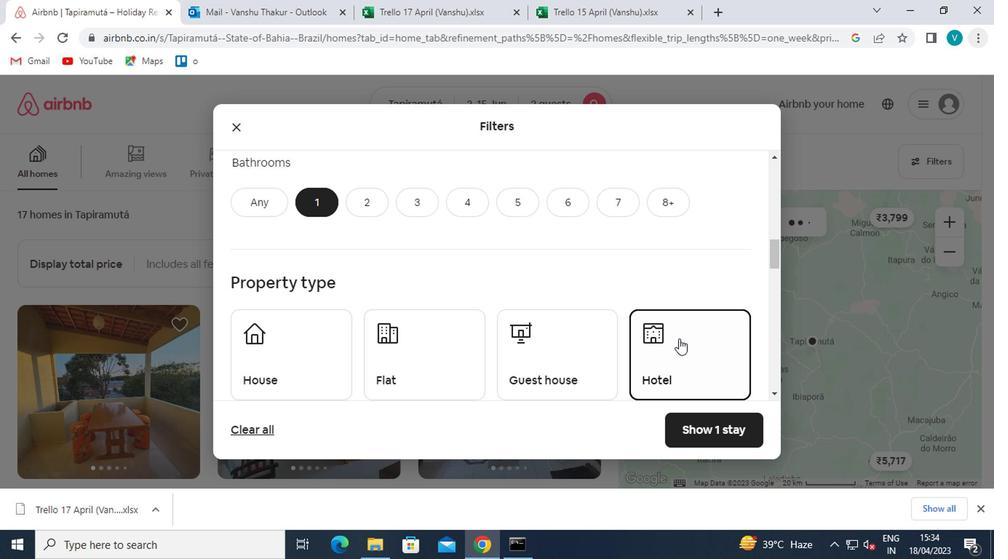 
Action: Mouse pressed left at (676, 340)
Screenshot: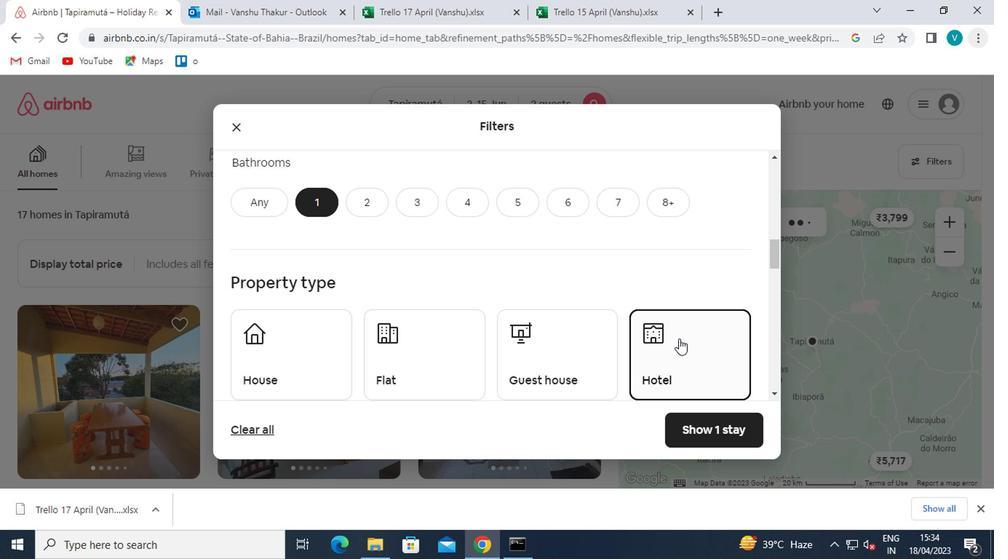 
Action: Mouse moved to (673, 340)
Screenshot: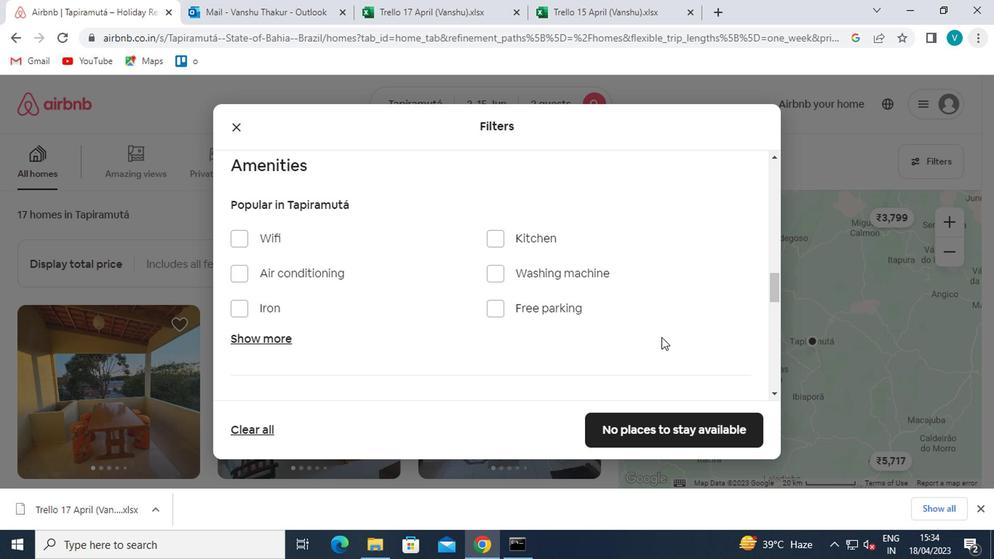 
Action: Mouse scrolled (673, 339) with delta (0, -1)
Screenshot: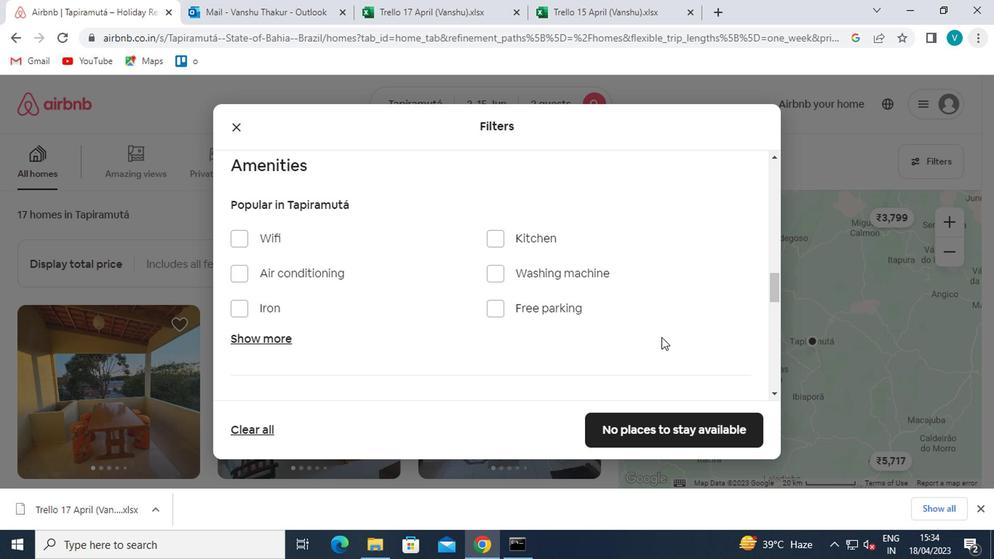 
Action: Mouse moved to (673, 340)
Screenshot: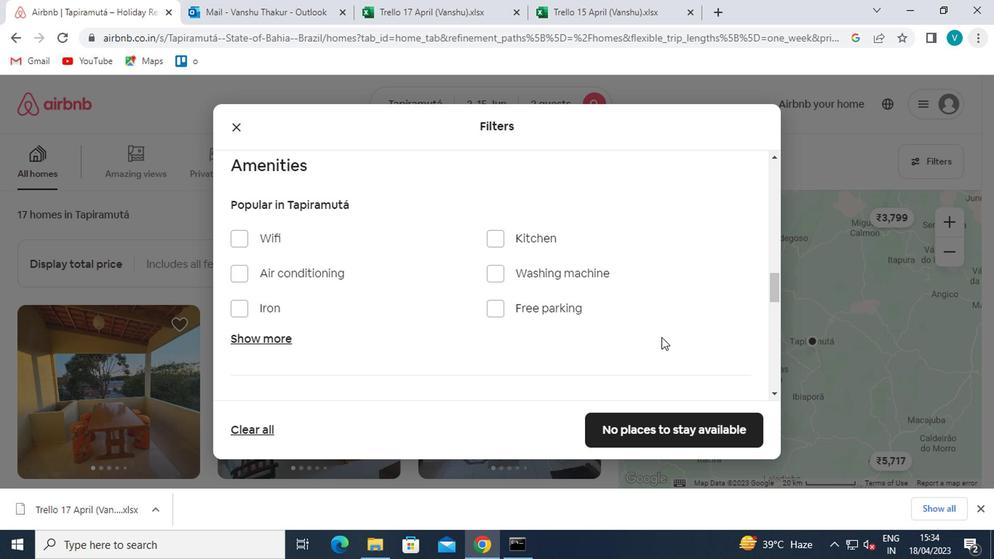 
Action: Mouse scrolled (673, 339) with delta (0, -1)
Screenshot: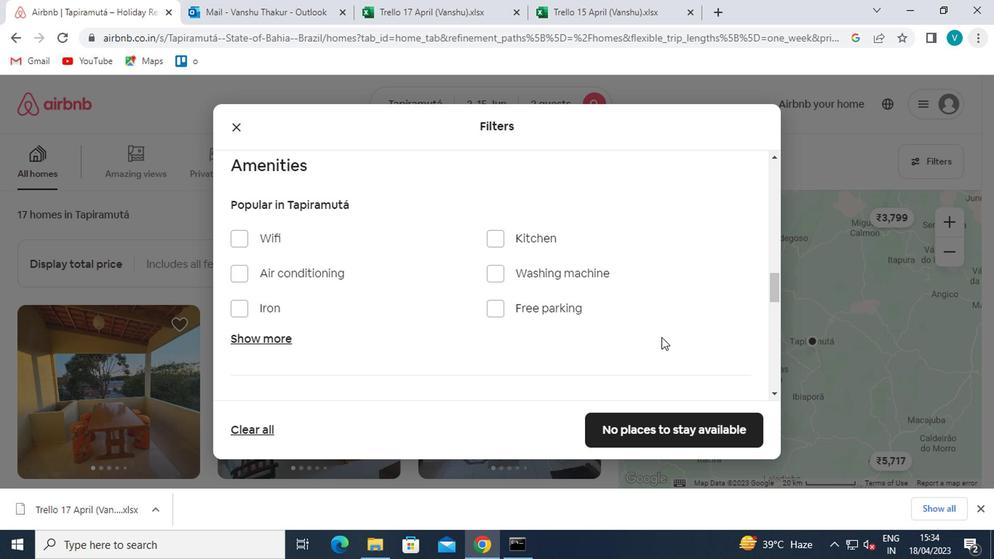 
Action: Mouse moved to (671, 340)
Screenshot: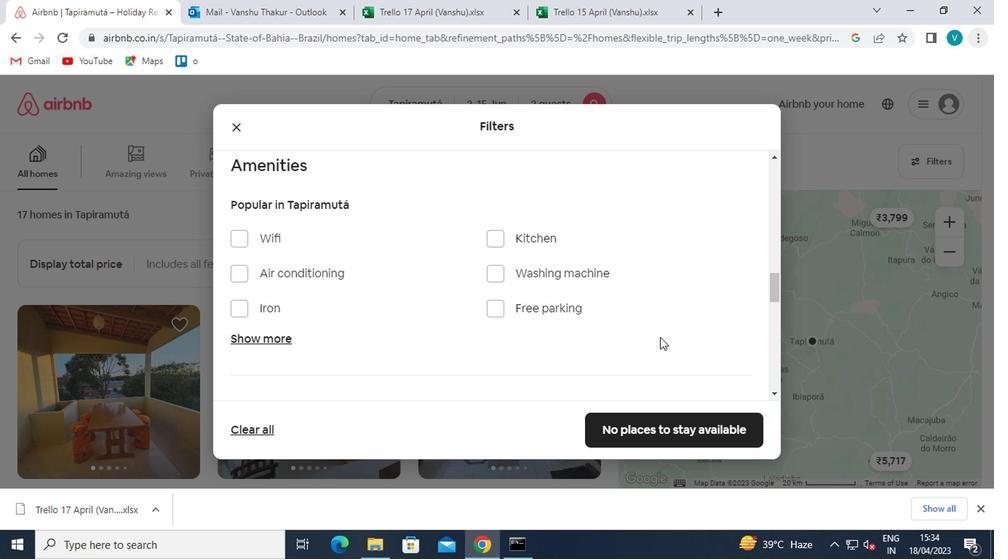 
Action: Mouse scrolled (671, 339) with delta (0, -1)
Screenshot: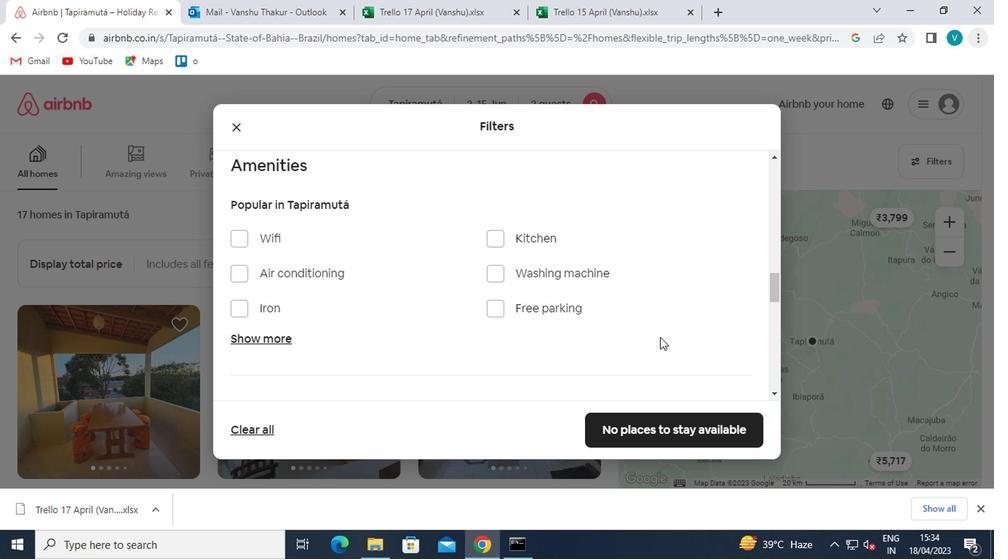 
Action: Mouse moved to (671, 340)
Screenshot: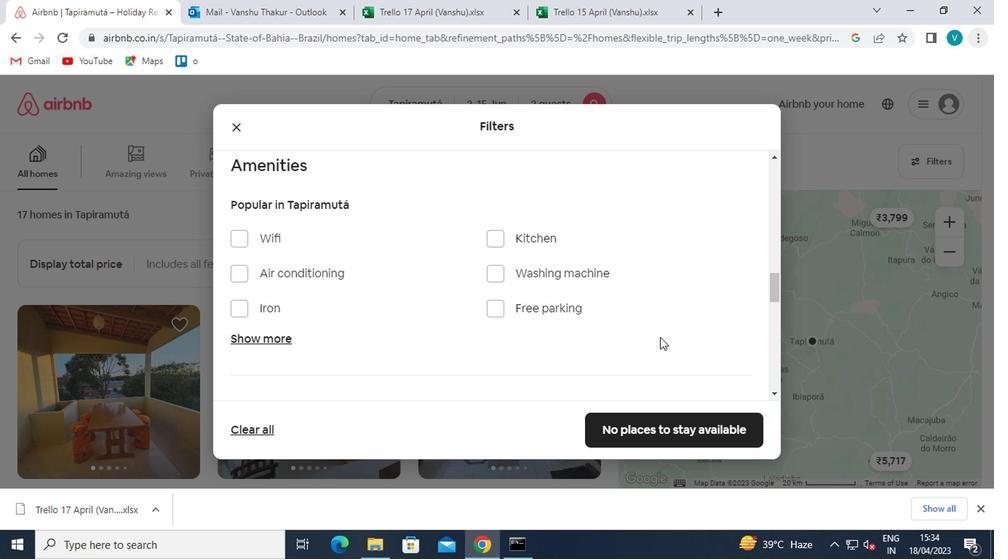 
Action: Mouse scrolled (671, 339) with delta (0, -1)
Screenshot: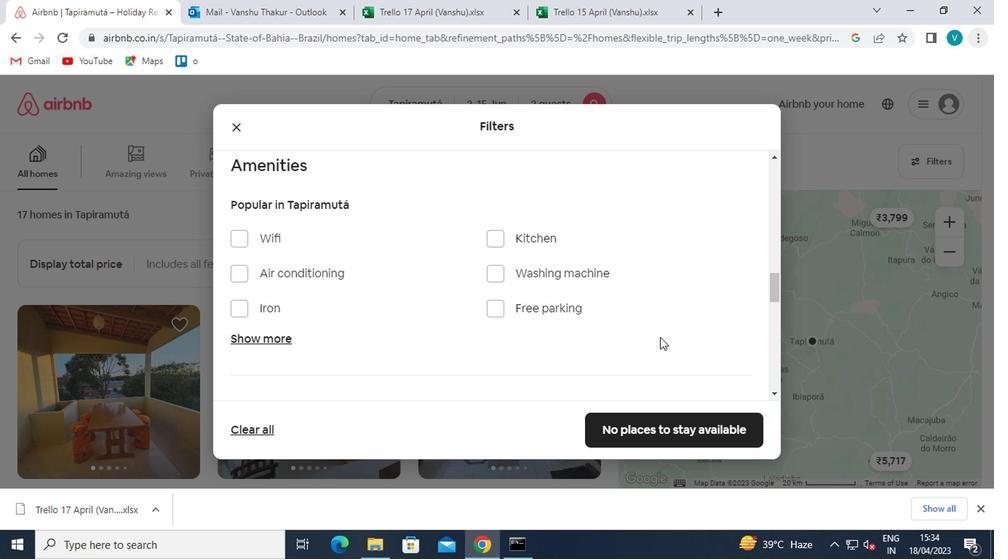 
Action: Mouse moved to (486, 273)
Screenshot: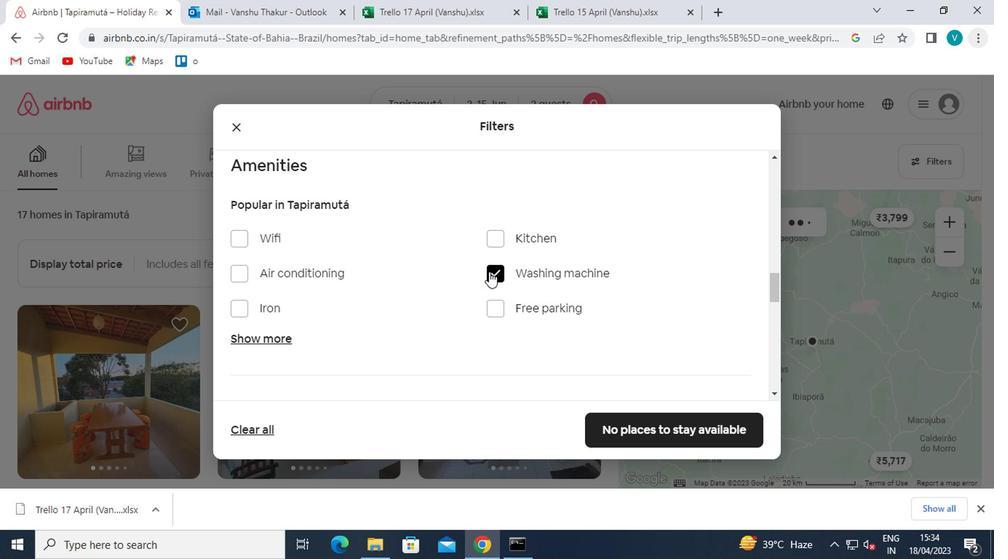 
Action: Mouse pressed left at (486, 273)
Screenshot: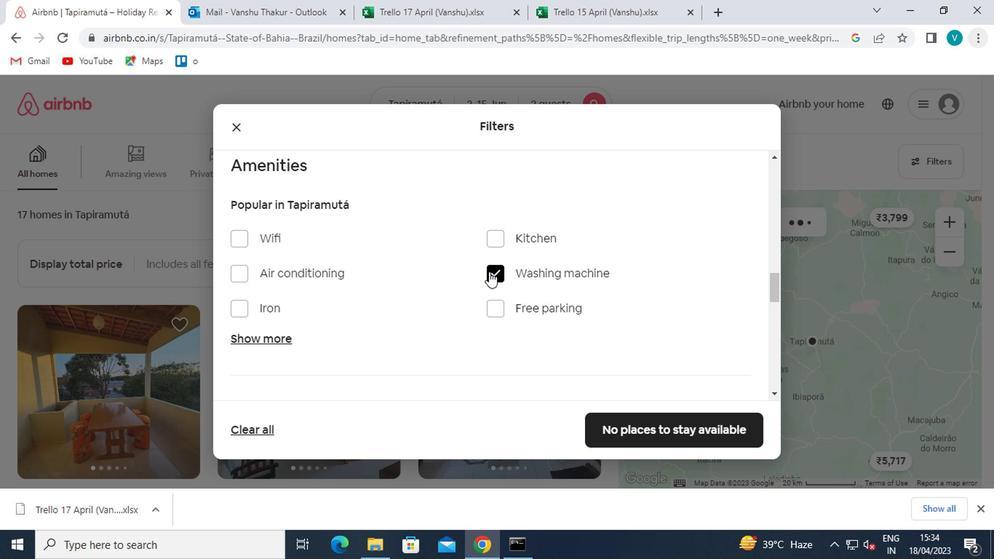 
Action: Mouse moved to (487, 273)
Screenshot: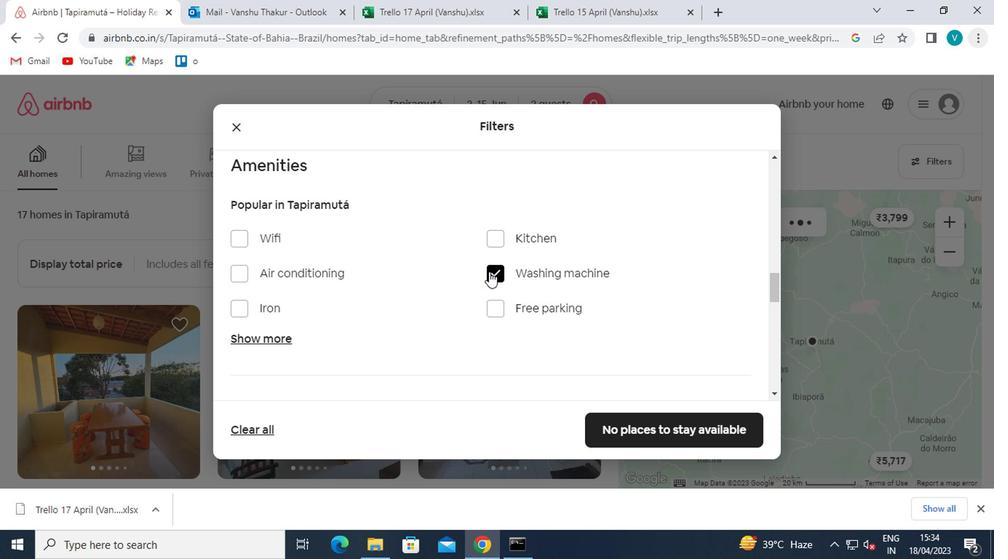 
Action: Mouse scrolled (487, 272) with delta (0, 0)
Screenshot: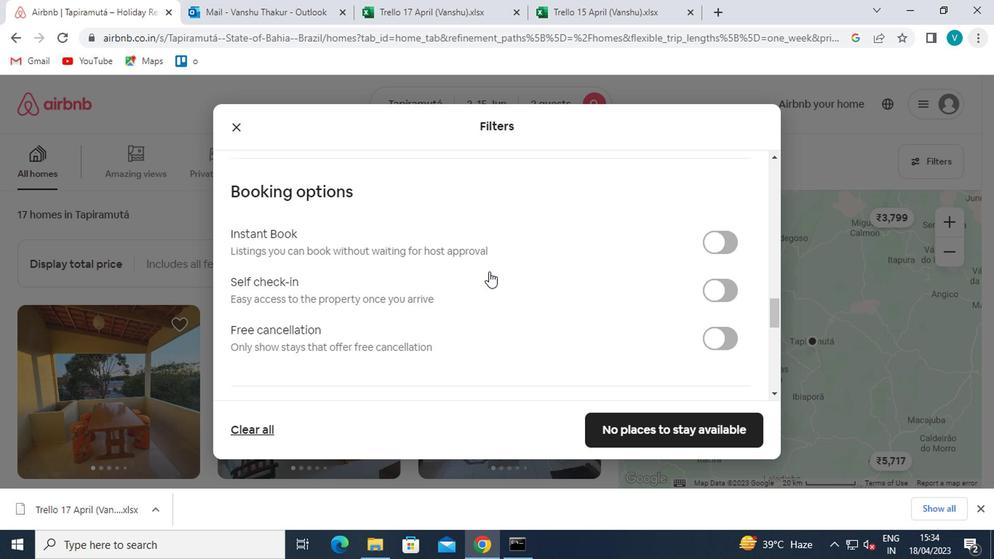 
Action: Mouse scrolled (487, 272) with delta (0, 0)
Screenshot: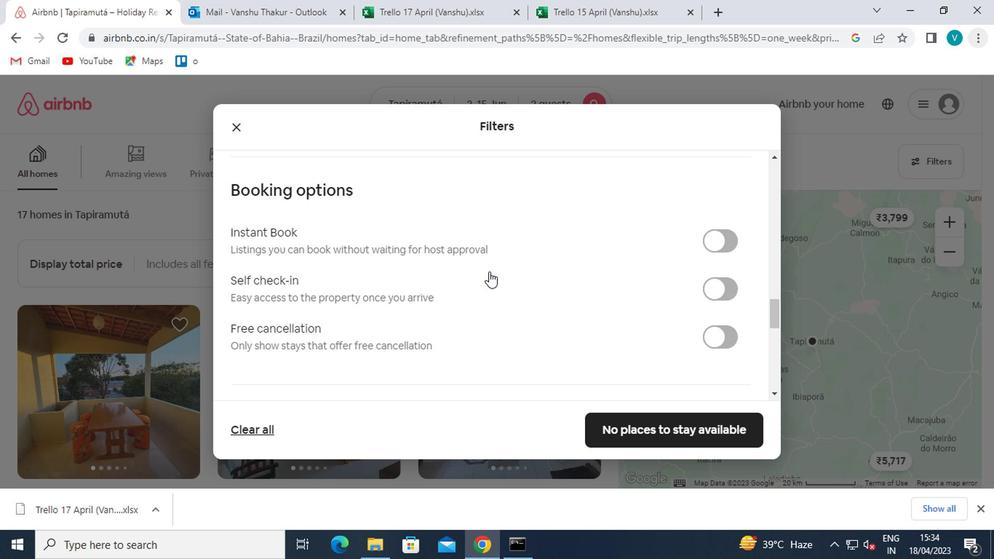 
Action: Mouse scrolled (487, 272) with delta (0, 0)
Screenshot: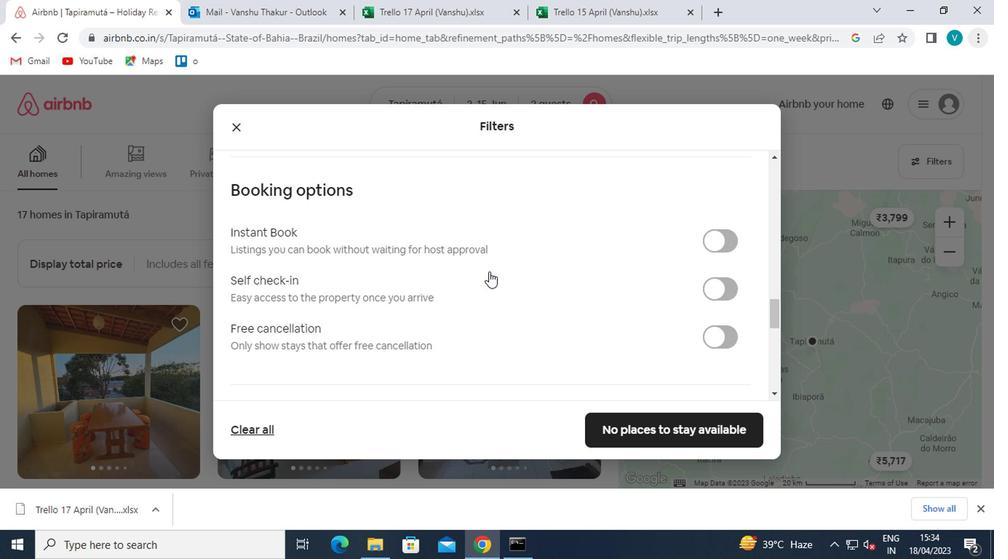 
Action: Mouse moved to (709, 285)
Screenshot: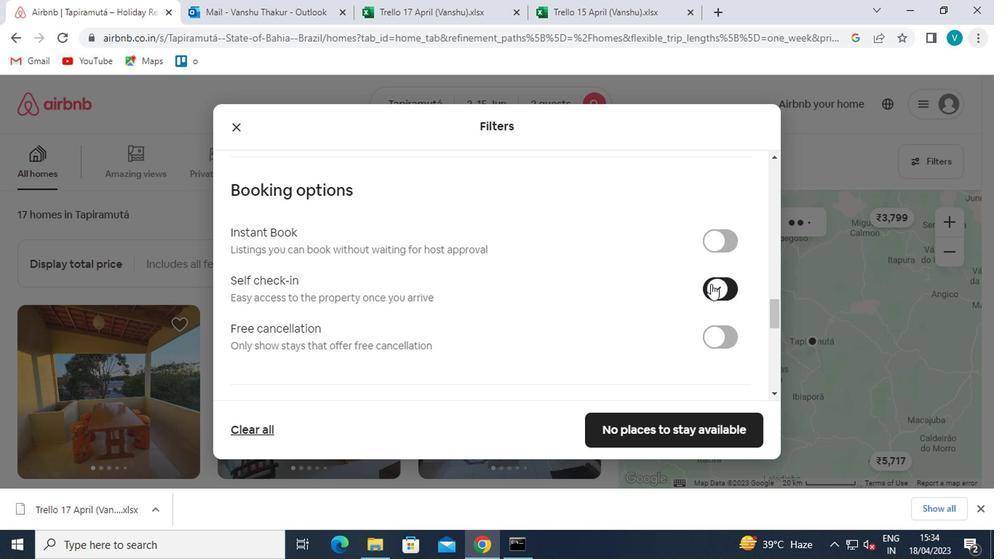 
Action: Mouse pressed left at (709, 285)
Screenshot: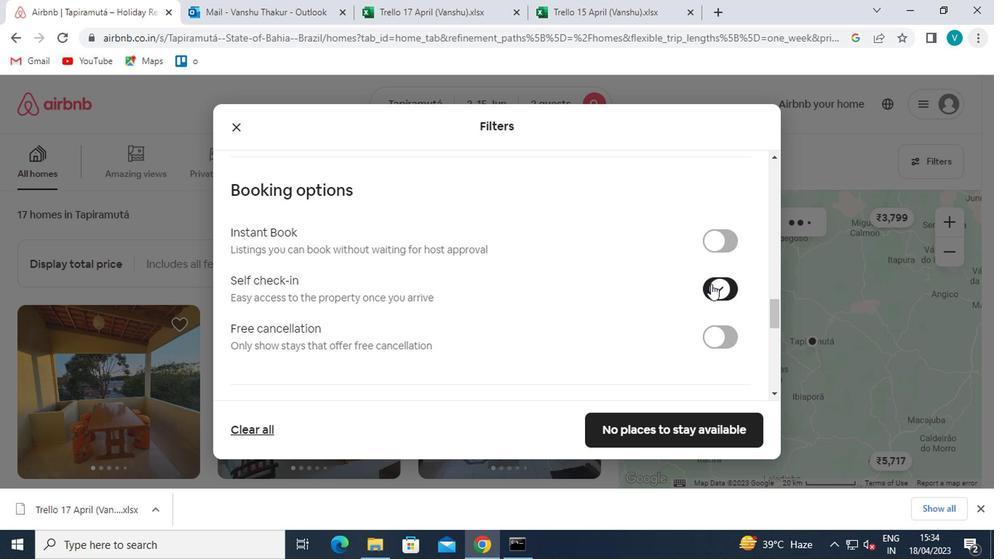 
Action: Mouse moved to (705, 290)
Screenshot: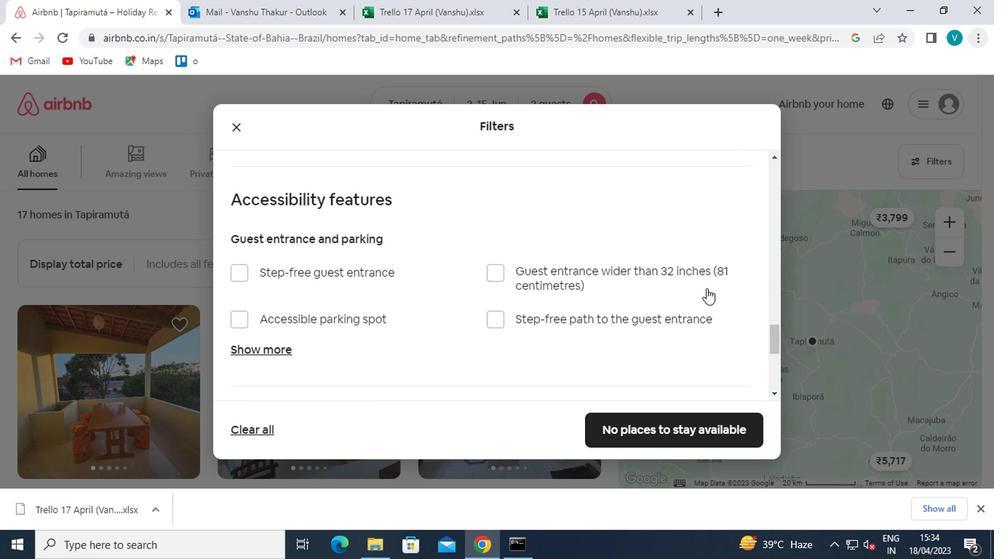 
Action: Mouse scrolled (705, 289) with delta (0, 0)
Screenshot: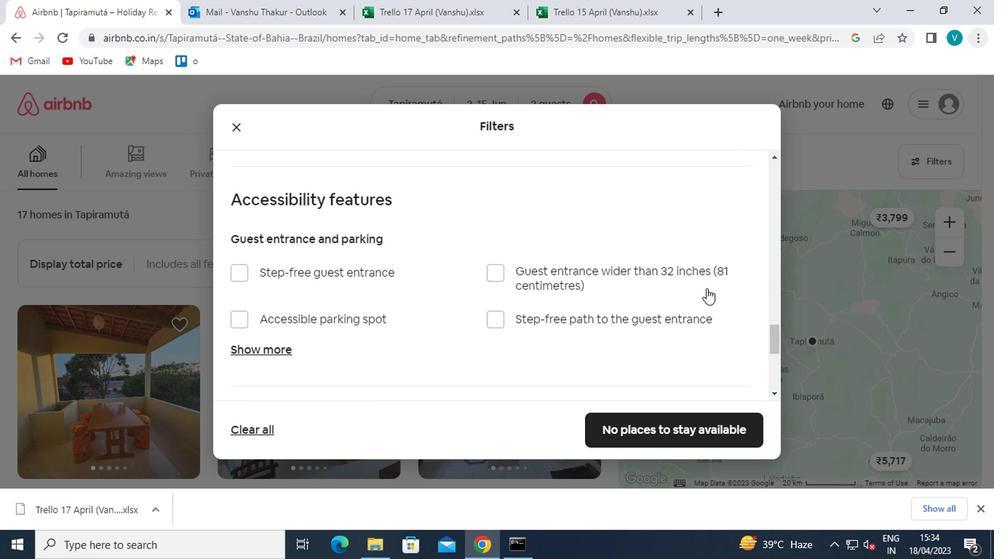 
Action: Mouse scrolled (705, 289) with delta (0, 0)
Screenshot: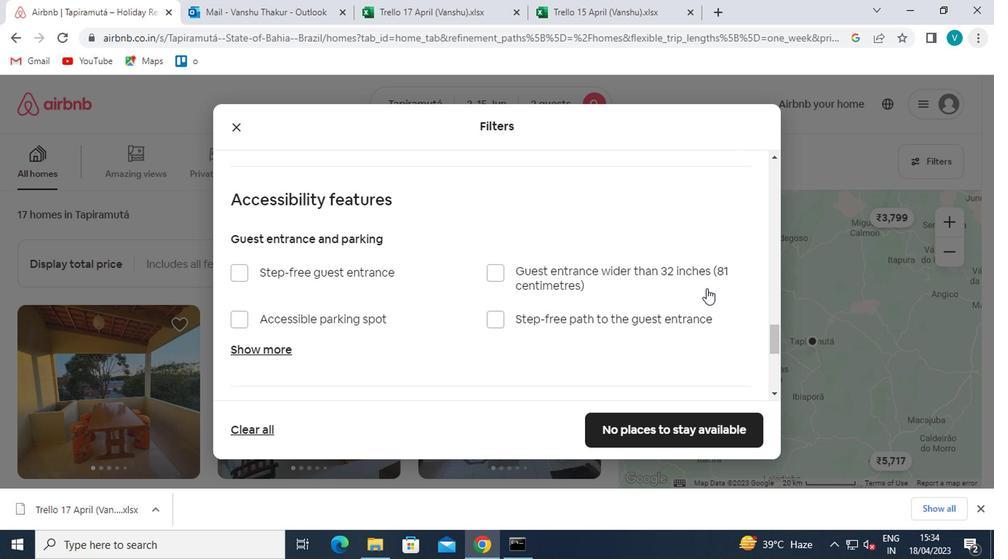 
Action: Mouse scrolled (705, 289) with delta (0, 0)
Screenshot: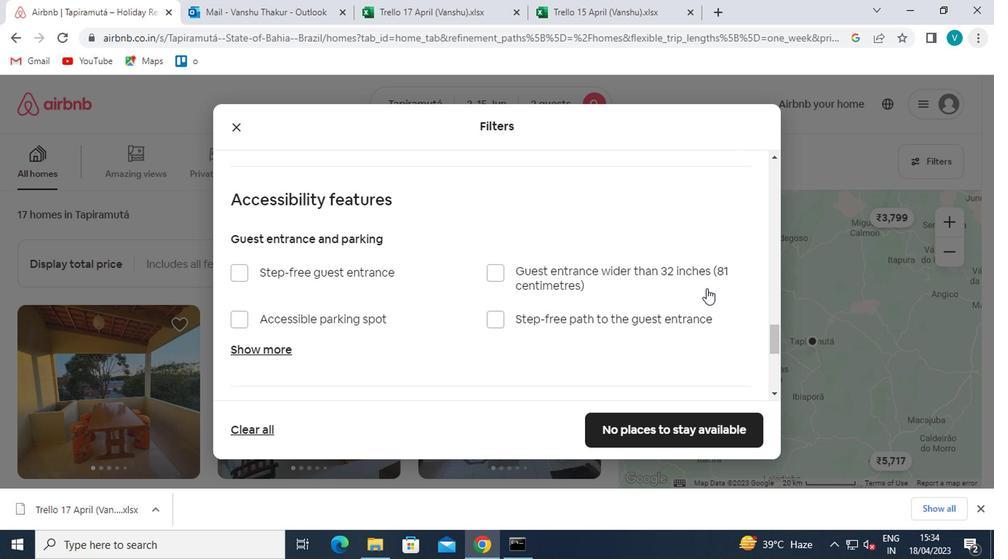 
Action: Mouse moved to (603, 315)
Screenshot: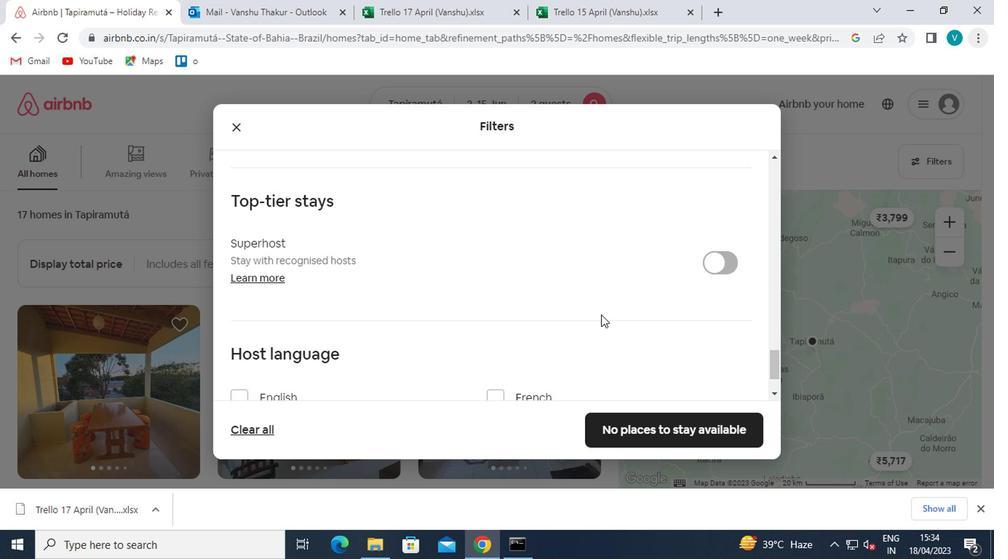 
Action: Mouse scrolled (603, 314) with delta (0, 0)
Screenshot: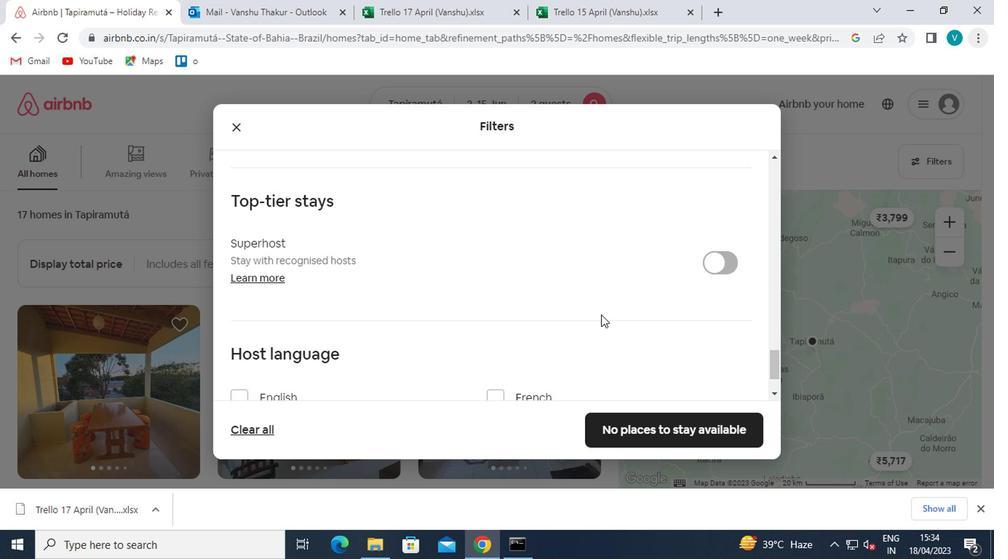 
Action: Mouse moved to (602, 315)
Screenshot: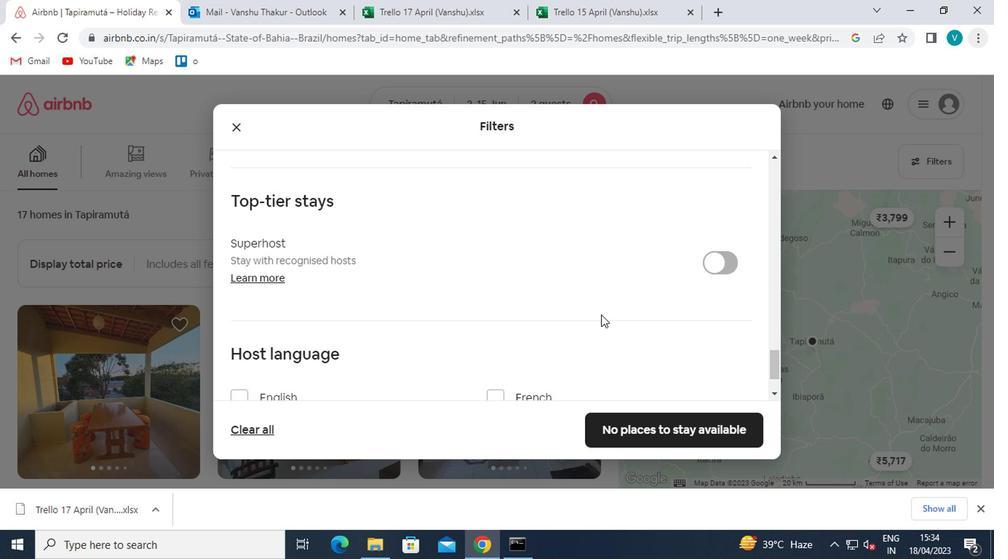 
Action: Mouse scrolled (602, 314) with delta (0, 0)
Screenshot: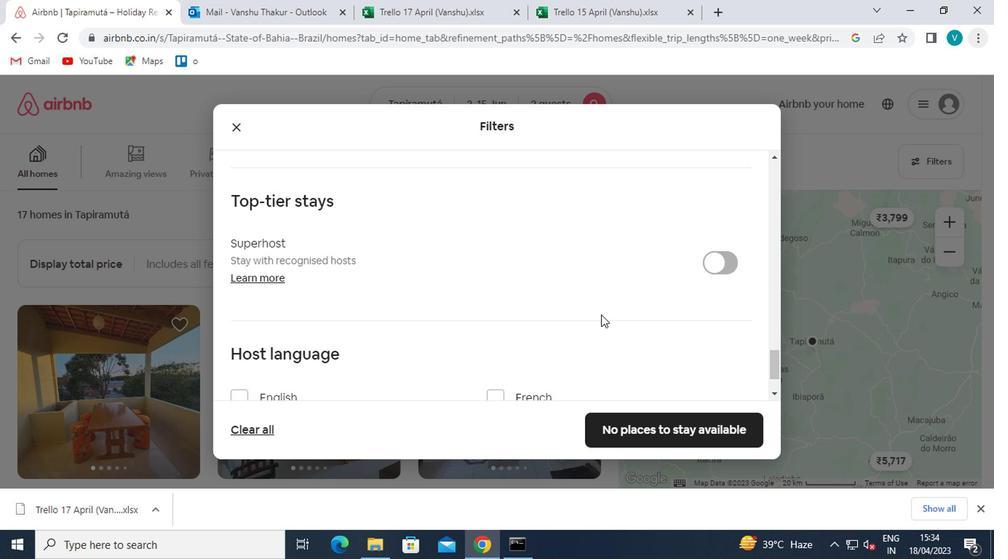 
Action: Mouse moved to (601, 316)
Screenshot: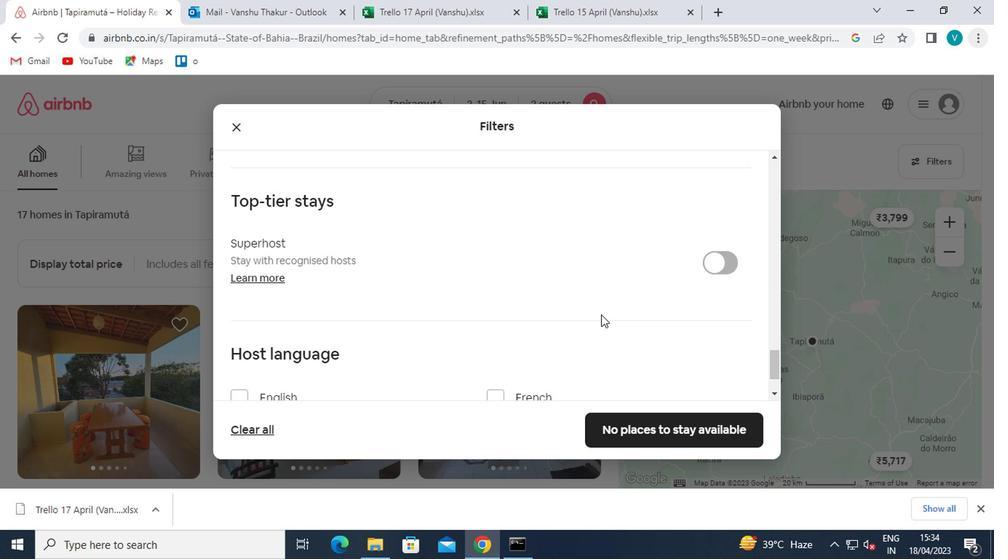 
Action: Mouse scrolled (601, 315) with delta (0, -1)
Screenshot: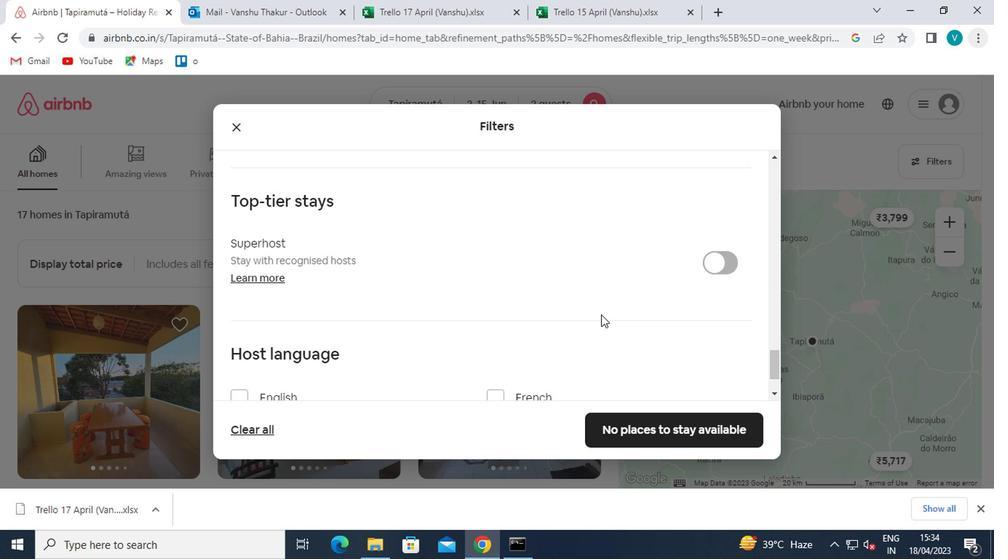 
Action: Mouse moved to (599, 316)
Screenshot: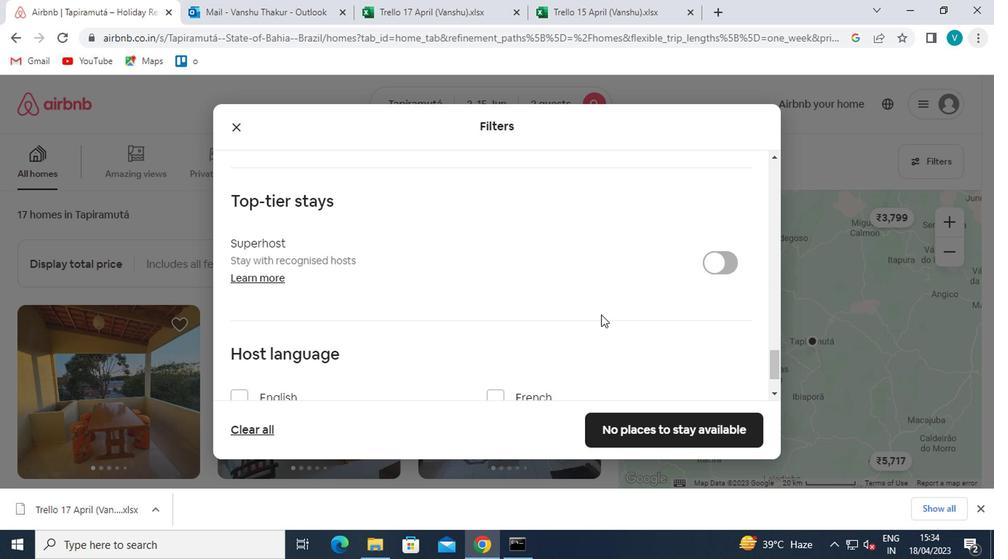 
Action: Mouse scrolled (599, 315) with delta (0, -1)
Screenshot: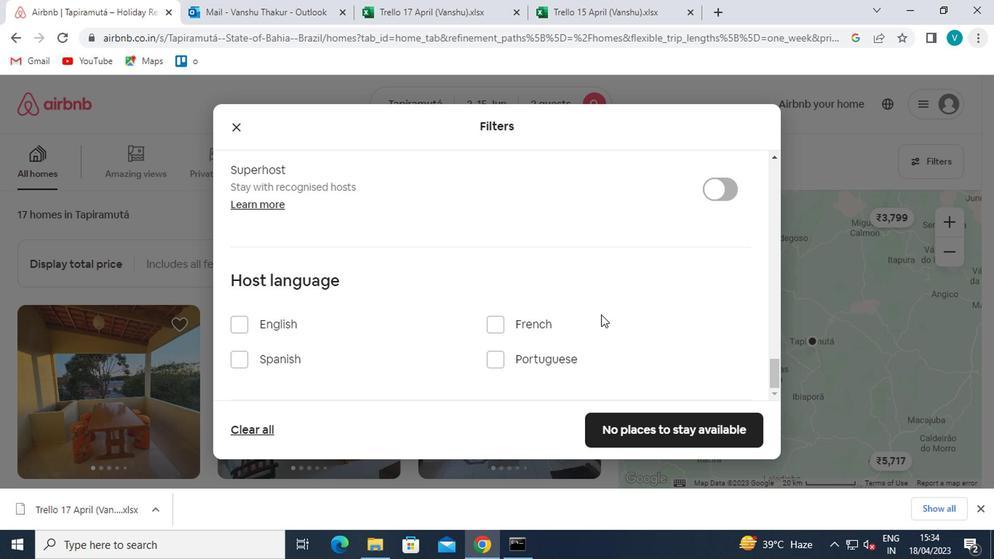 
Action: Mouse scrolled (599, 315) with delta (0, -1)
Screenshot: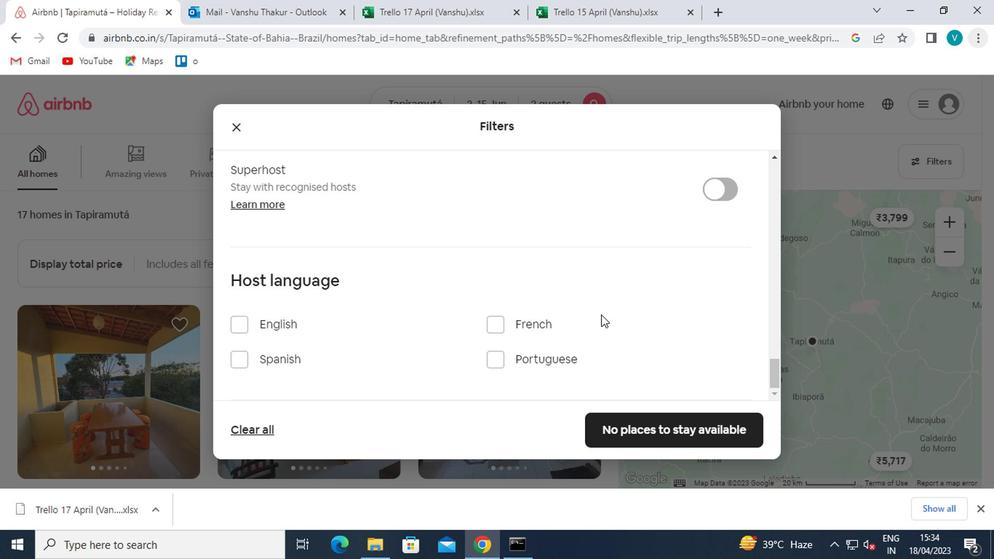 
Action: Mouse scrolled (599, 315) with delta (0, -1)
Screenshot: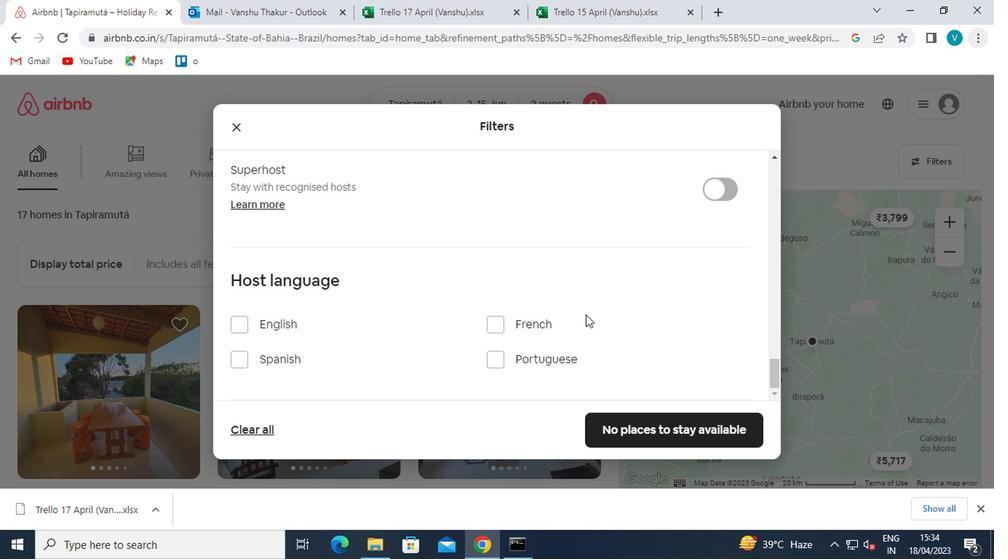 
Action: Mouse moved to (231, 360)
Screenshot: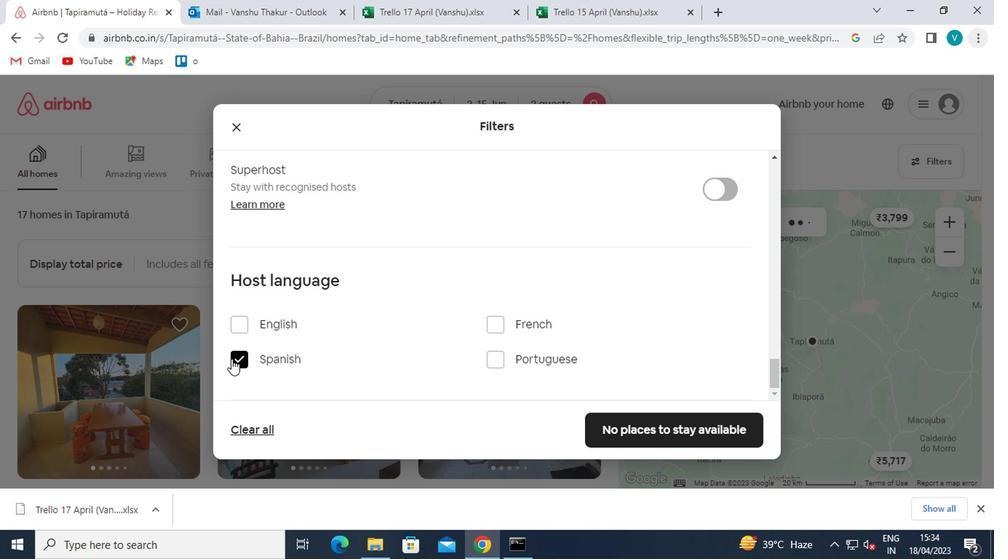 
Action: Mouse pressed left at (231, 360)
Screenshot: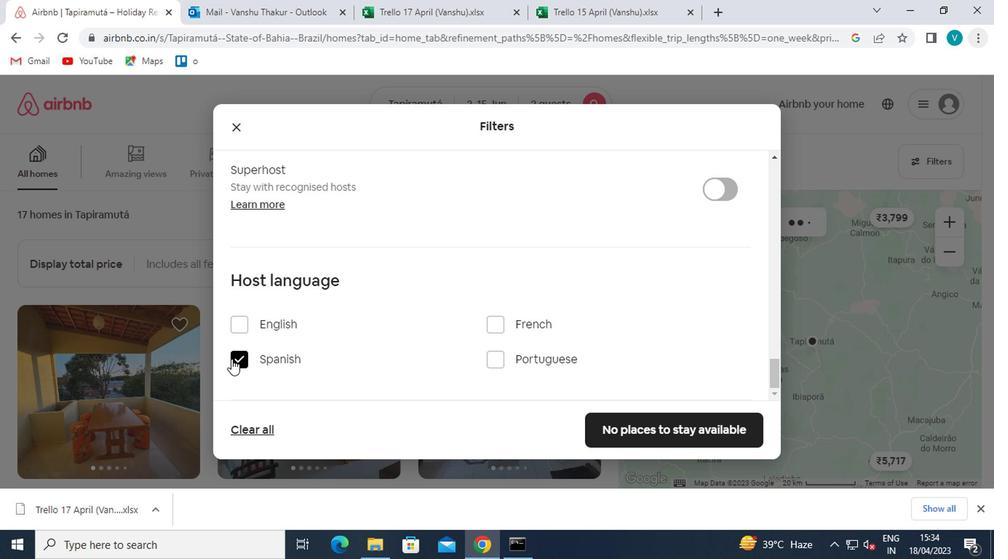 
Action: Mouse moved to (669, 433)
Screenshot: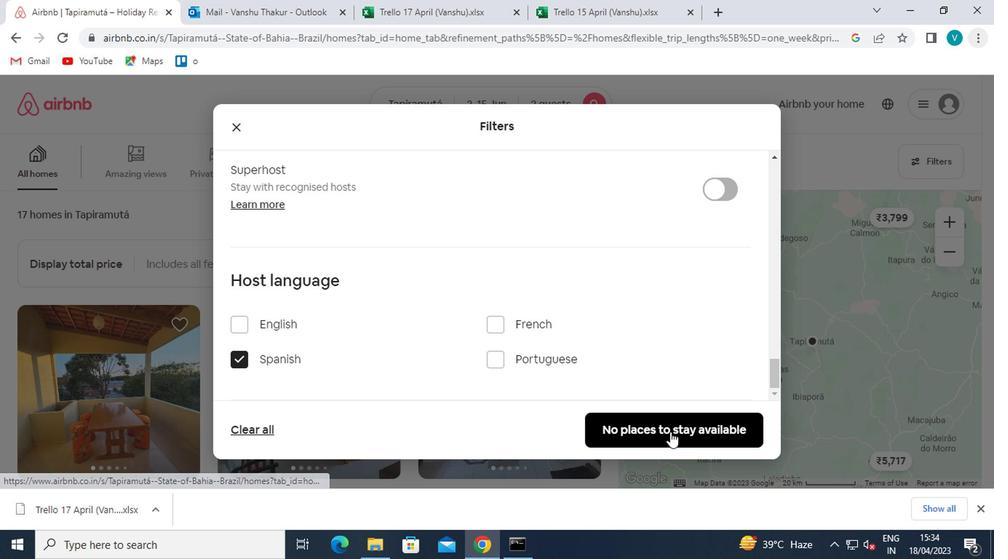 
Action: Mouse pressed left at (669, 433)
Screenshot: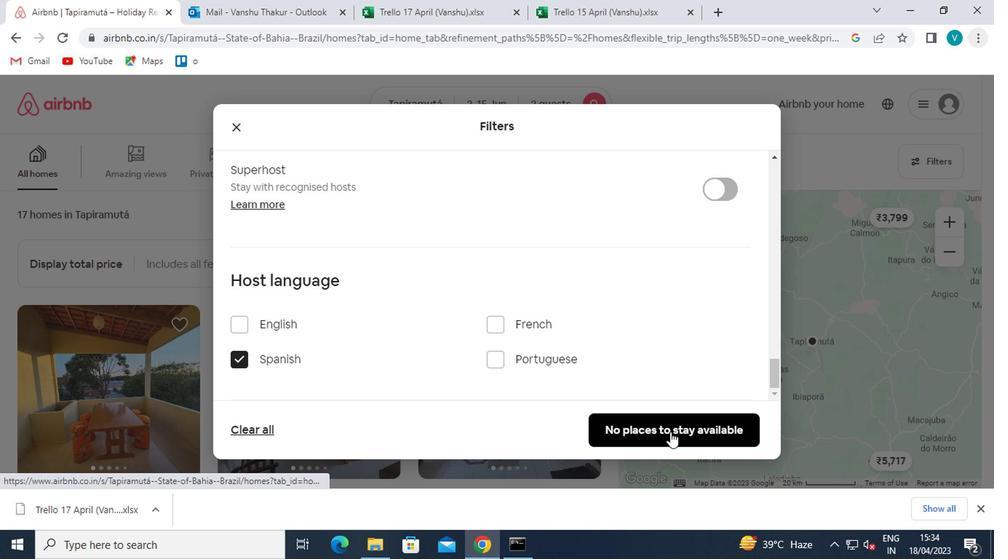
Action: Mouse moved to (549, 366)
Screenshot: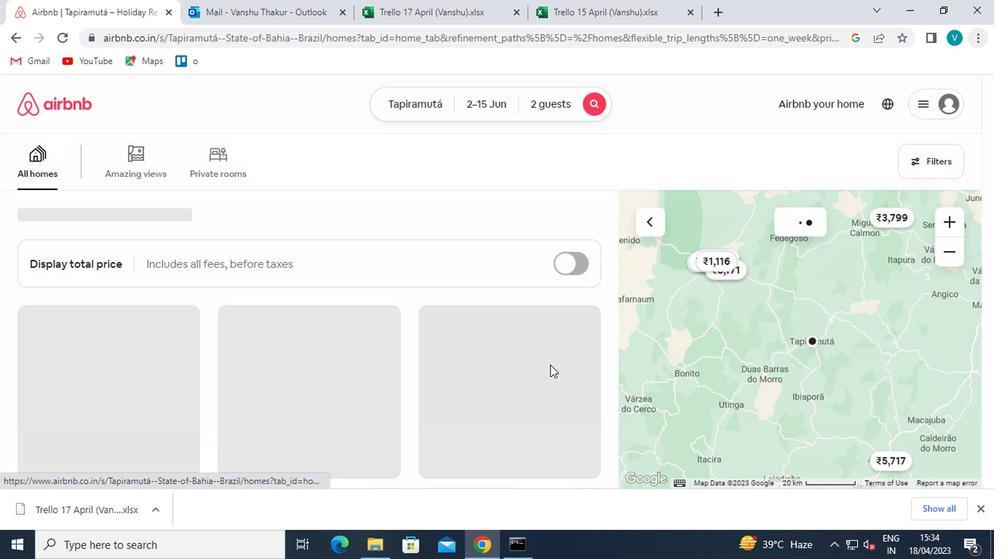 
